 Task: Search one way flight ticket for 1 adult, 1 child, 1 infant in seat in premium economy from Ketchikan: Ketchikan International Airport to Sheridan: Sheridan County Airport on 8-6-2023. Choice of flights is JetBlue. Number of bags: 6 checked bags. Price is upto 86000. Outbound departure time preference is 12:30.
Action: Mouse moved to (344, 140)
Screenshot: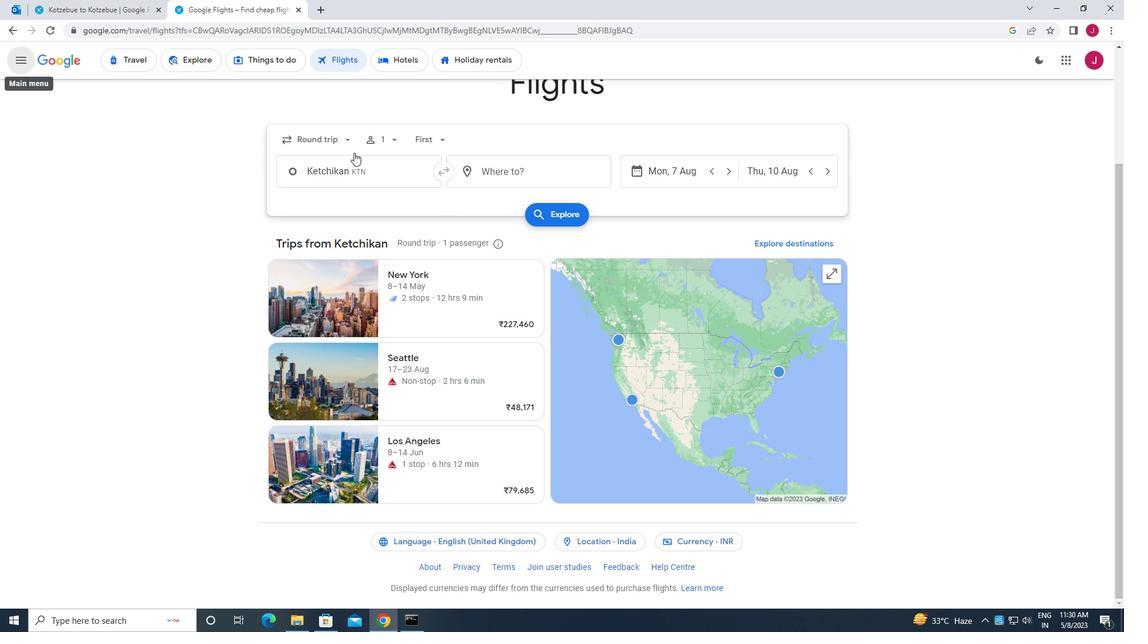 
Action: Mouse pressed left at (344, 140)
Screenshot: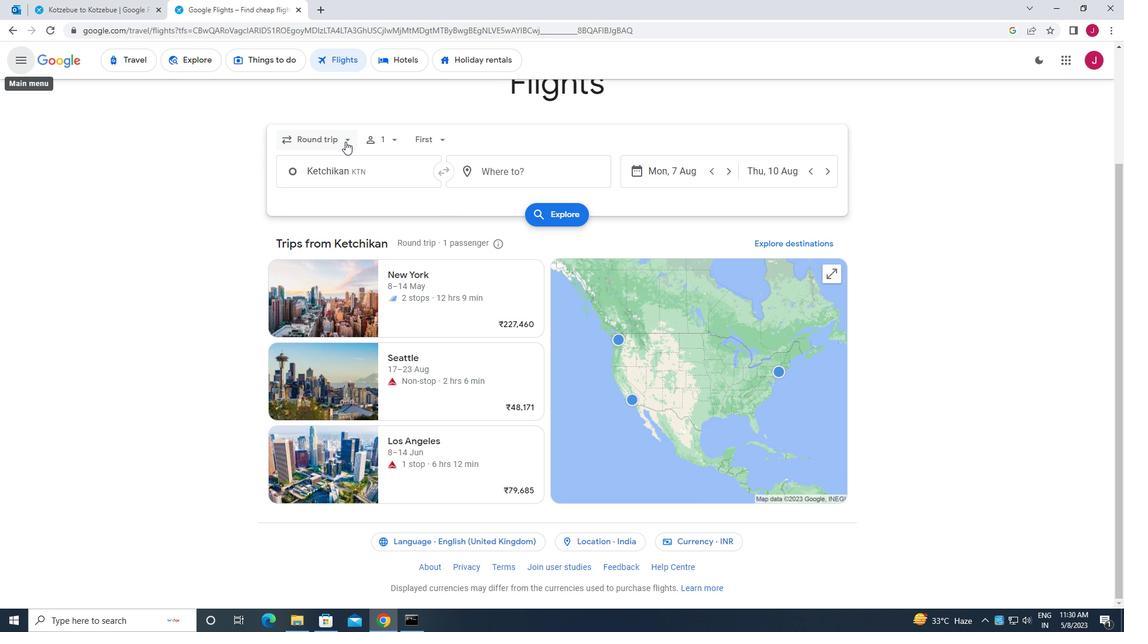 
Action: Mouse moved to (332, 192)
Screenshot: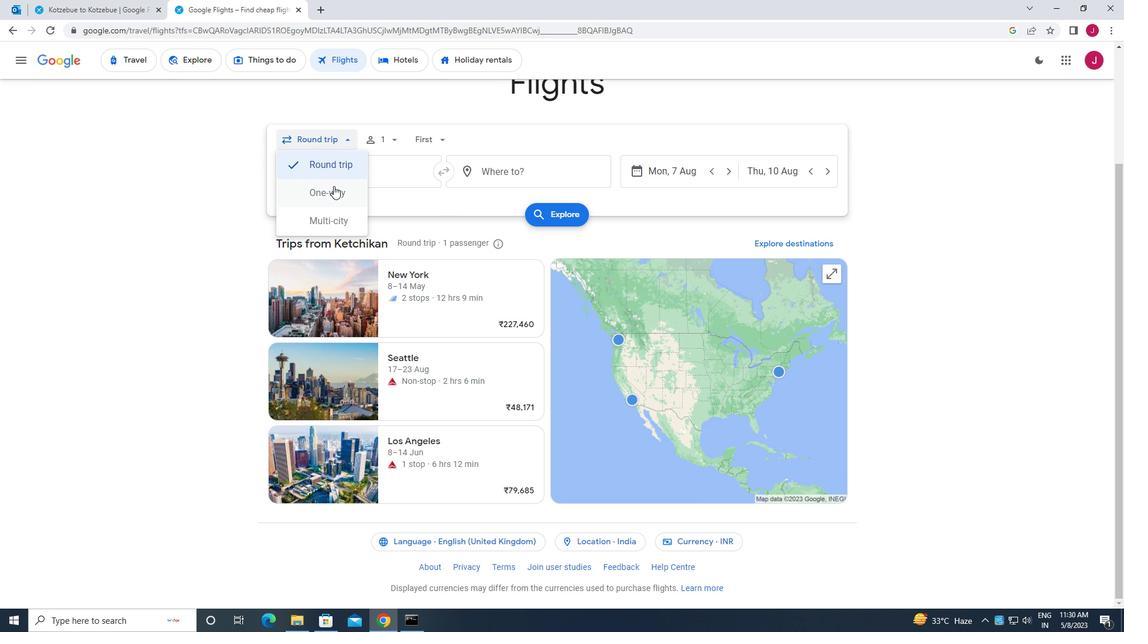 
Action: Mouse pressed left at (332, 192)
Screenshot: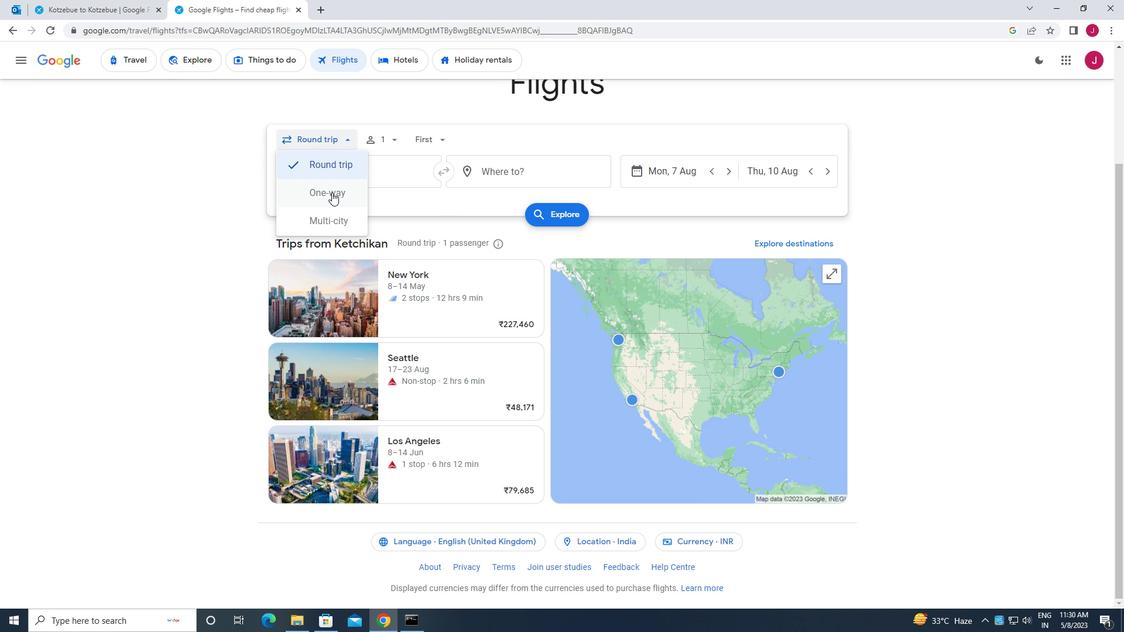 
Action: Mouse moved to (387, 140)
Screenshot: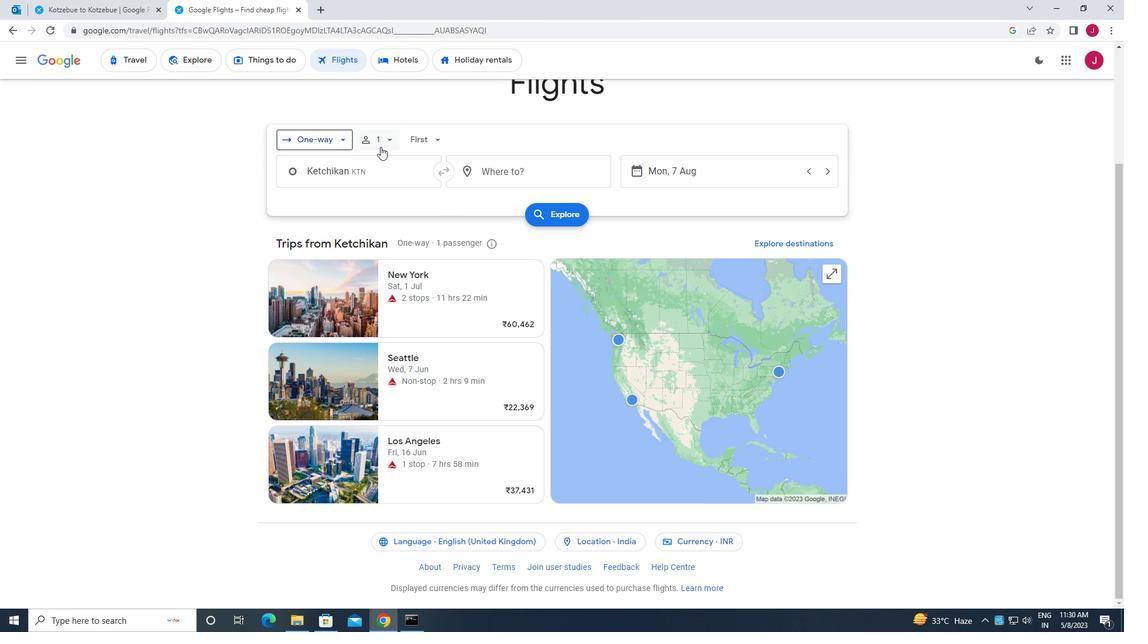 
Action: Mouse pressed left at (387, 140)
Screenshot: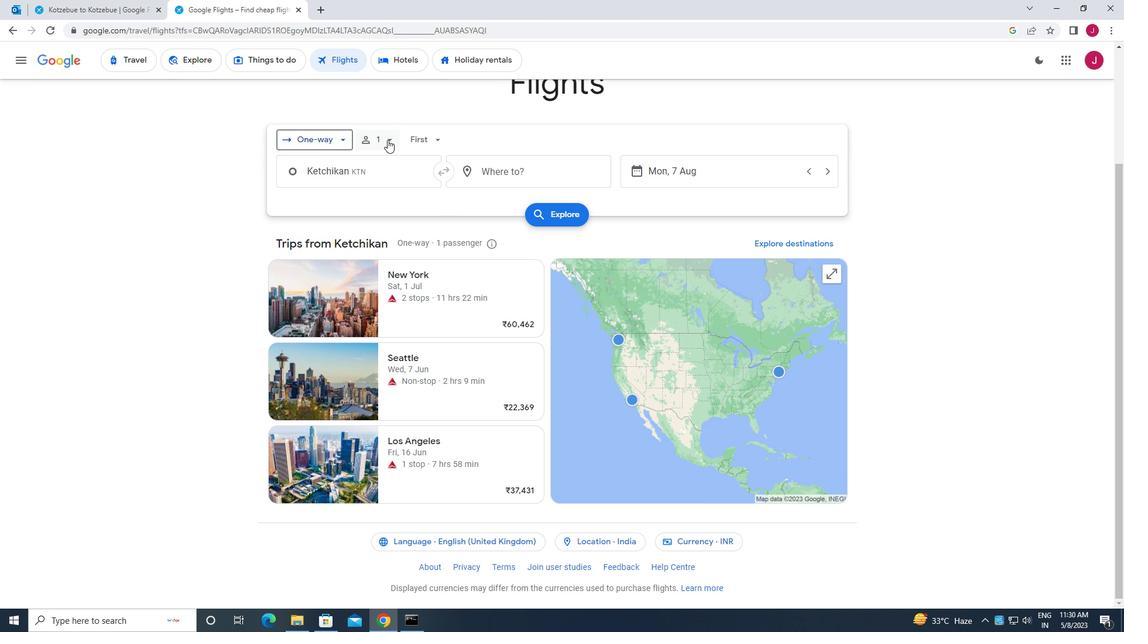 
Action: Mouse moved to (483, 199)
Screenshot: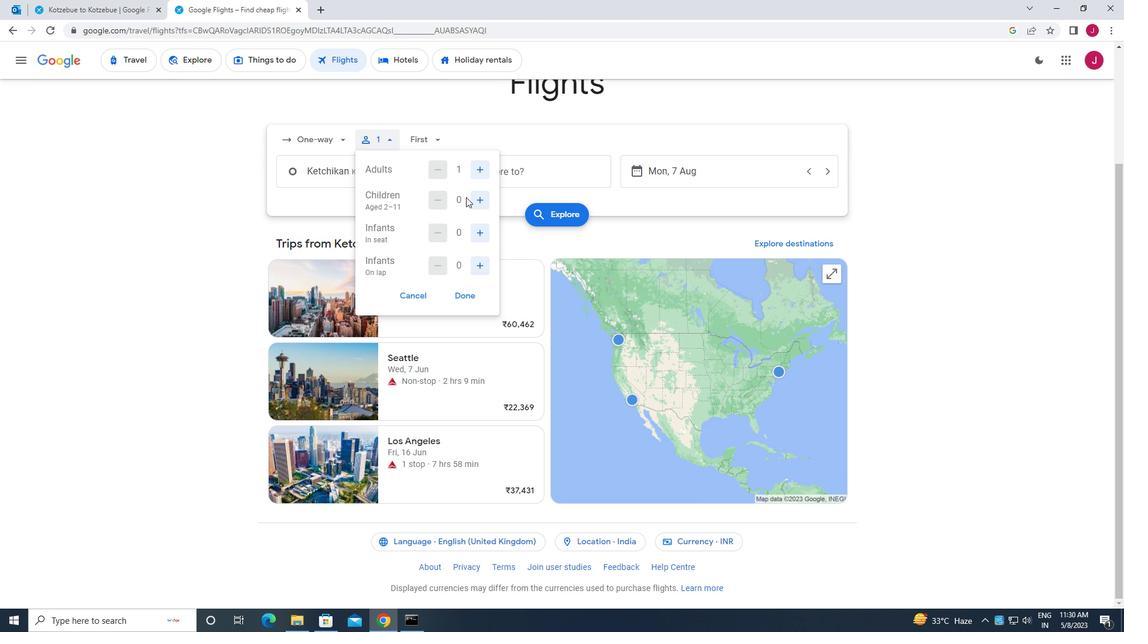 
Action: Mouse pressed left at (483, 199)
Screenshot: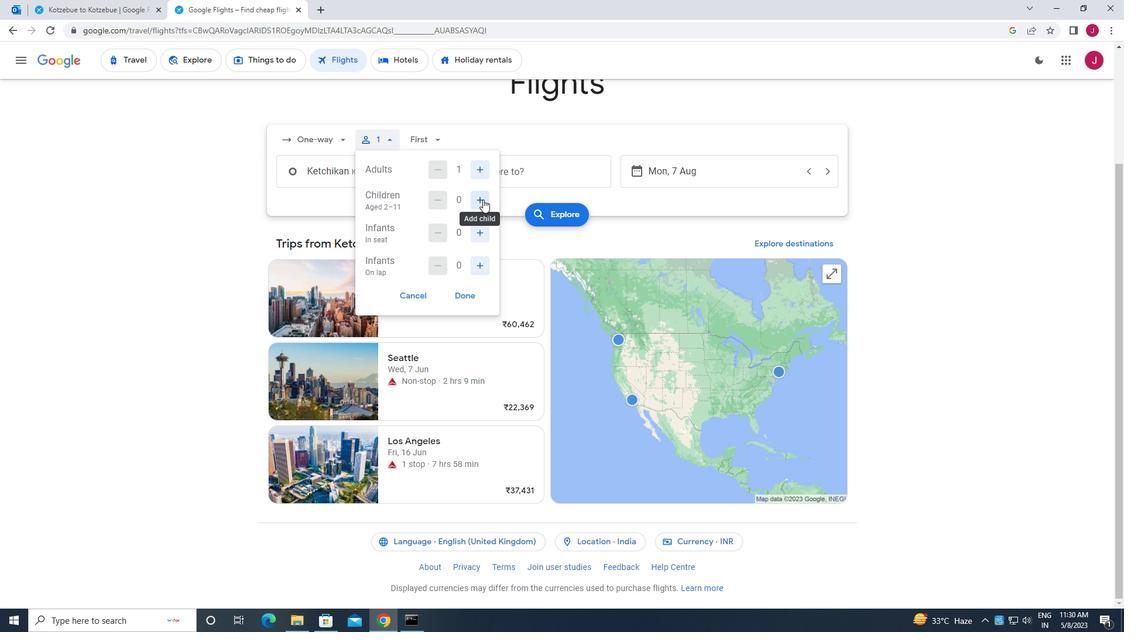 
Action: Mouse moved to (482, 234)
Screenshot: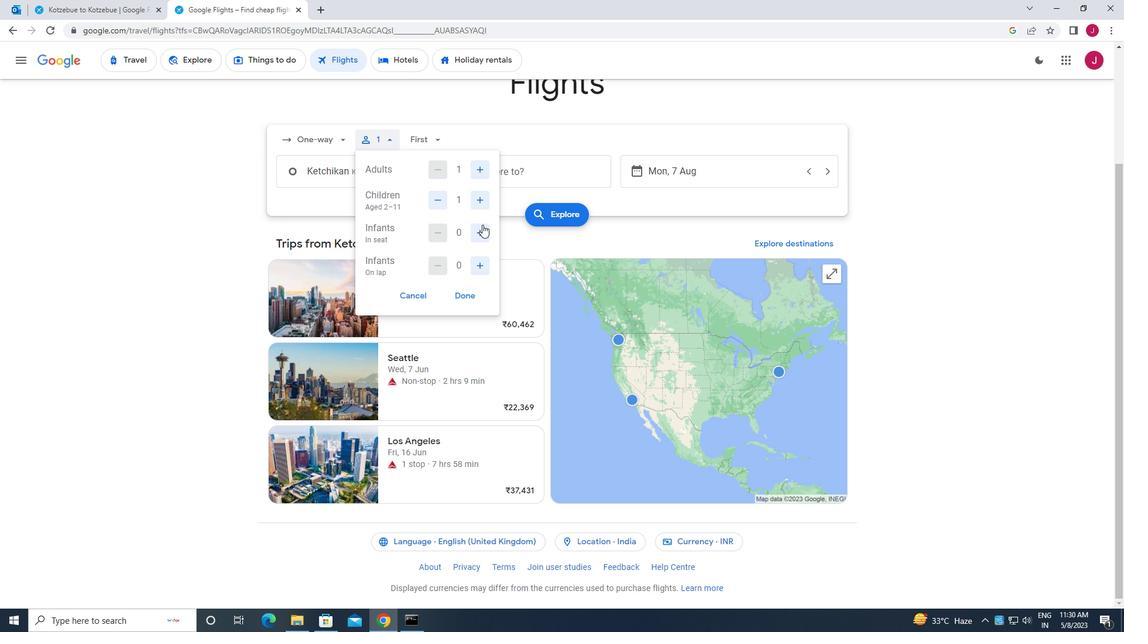 
Action: Mouse pressed left at (482, 234)
Screenshot: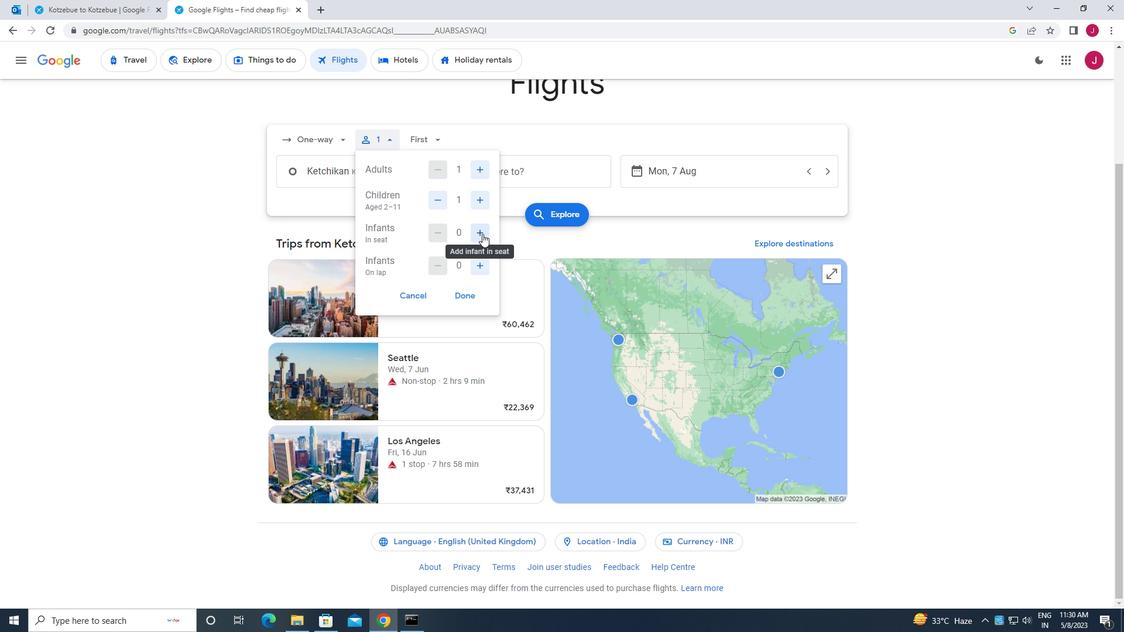 
Action: Mouse moved to (458, 298)
Screenshot: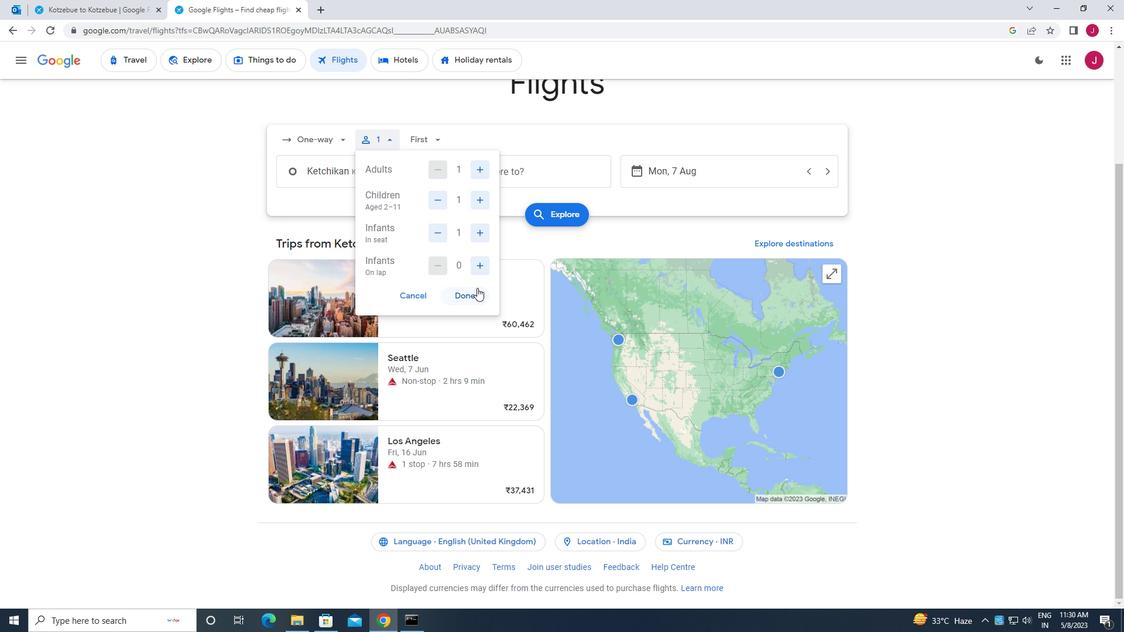 
Action: Mouse pressed left at (458, 298)
Screenshot: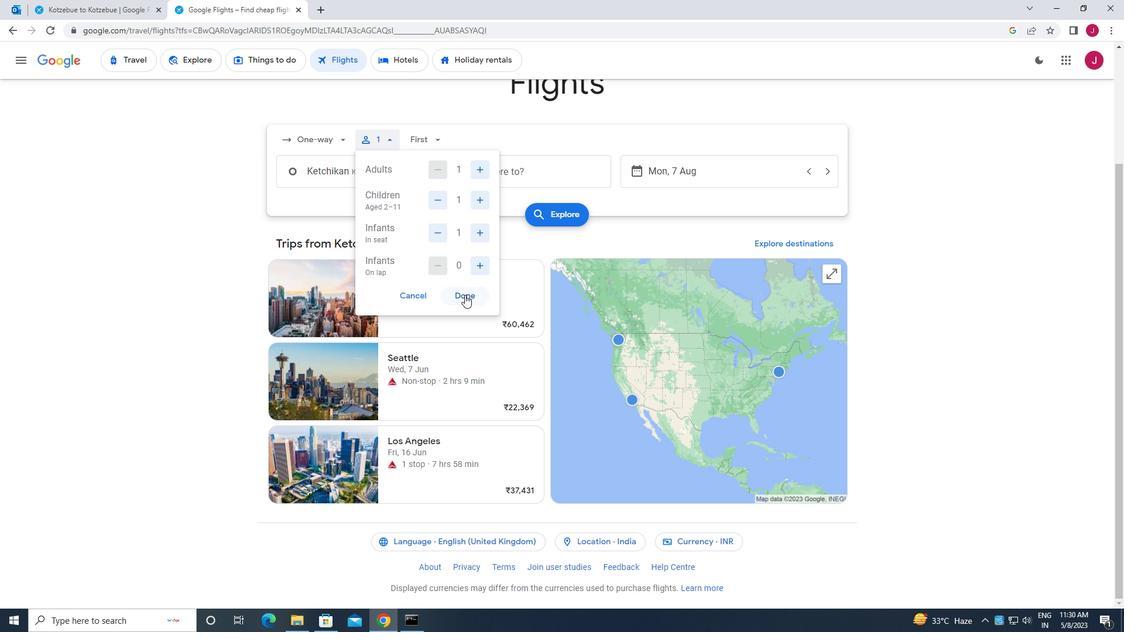 
Action: Mouse moved to (425, 139)
Screenshot: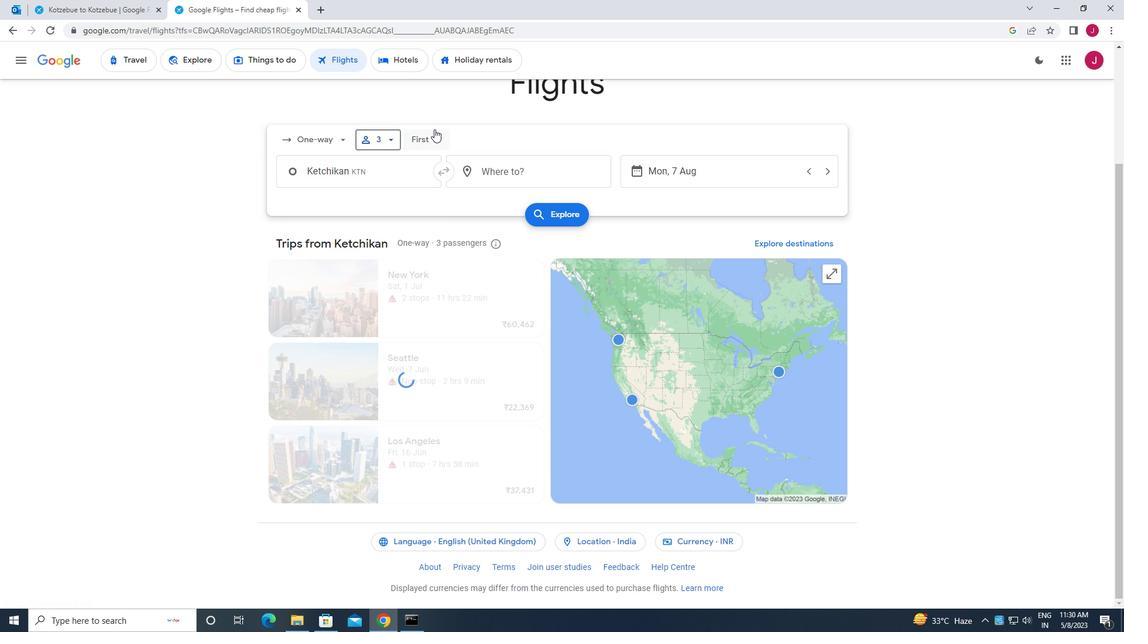 
Action: Mouse pressed left at (425, 139)
Screenshot: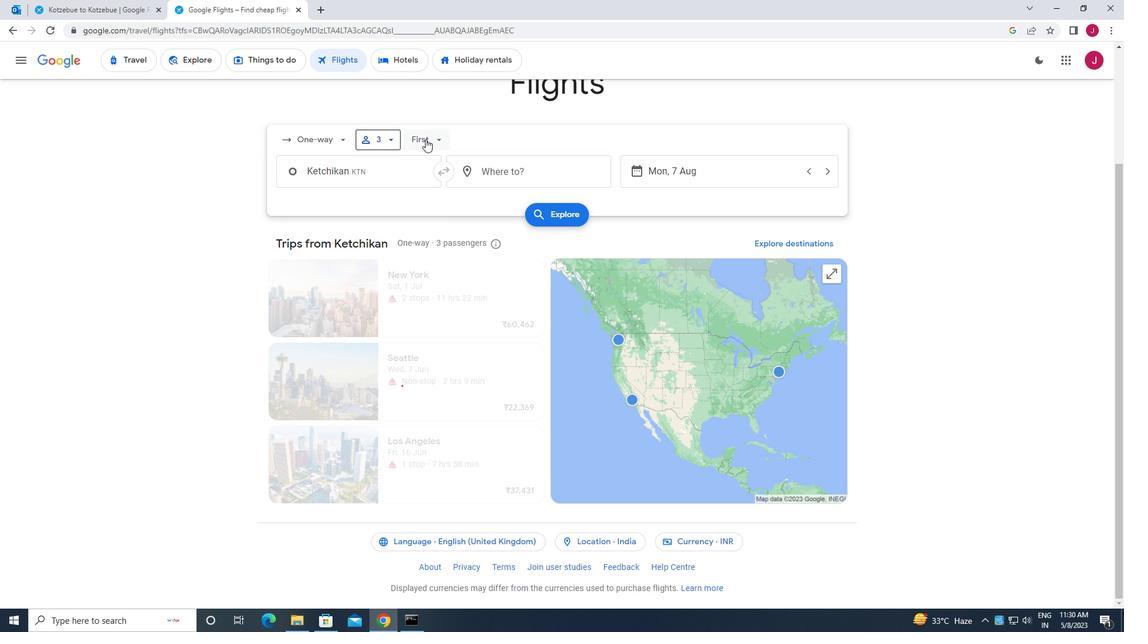 
Action: Mouse moved to (457, 192)
Screenshot: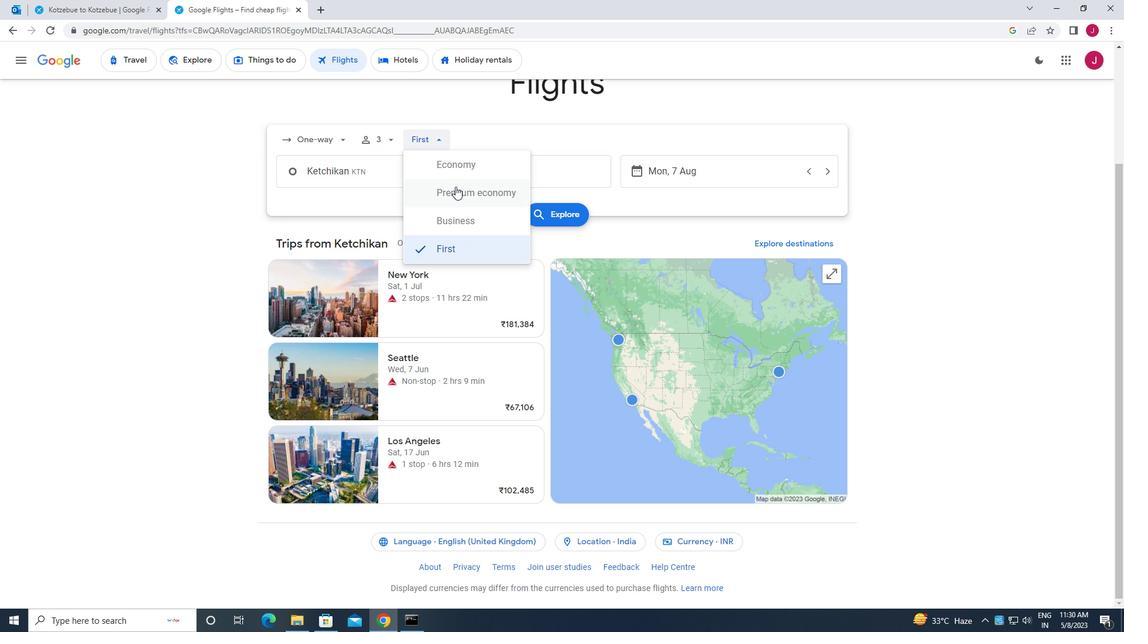 
Action: Mouse pressed left at (457, 192)
Screenshot: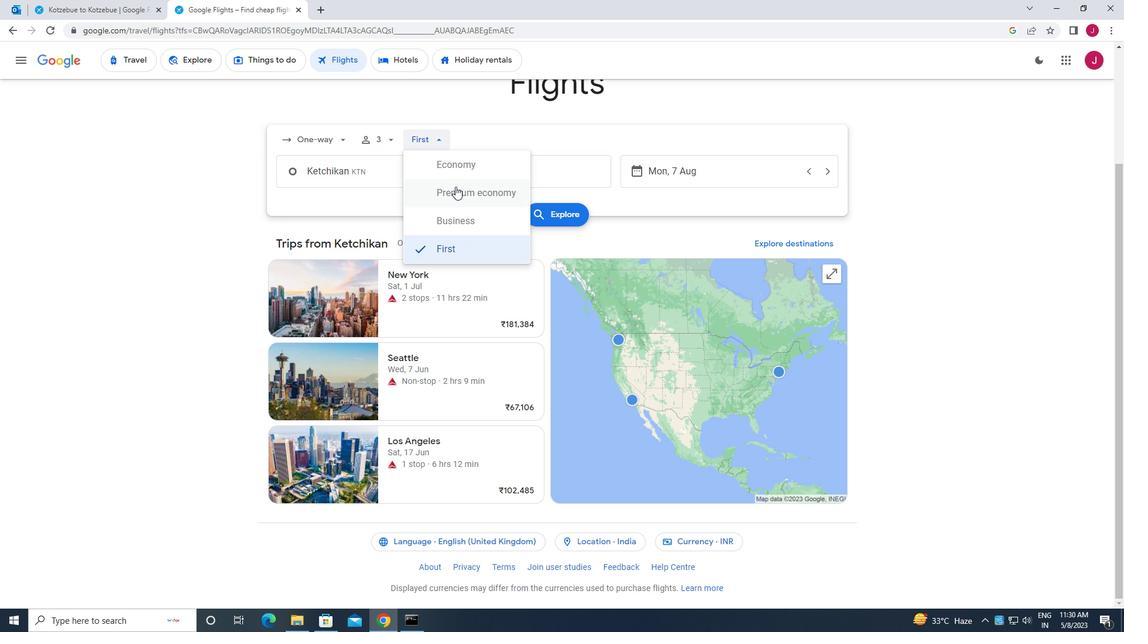 
Action: Mouse moved to (379, 181)
Screenshot: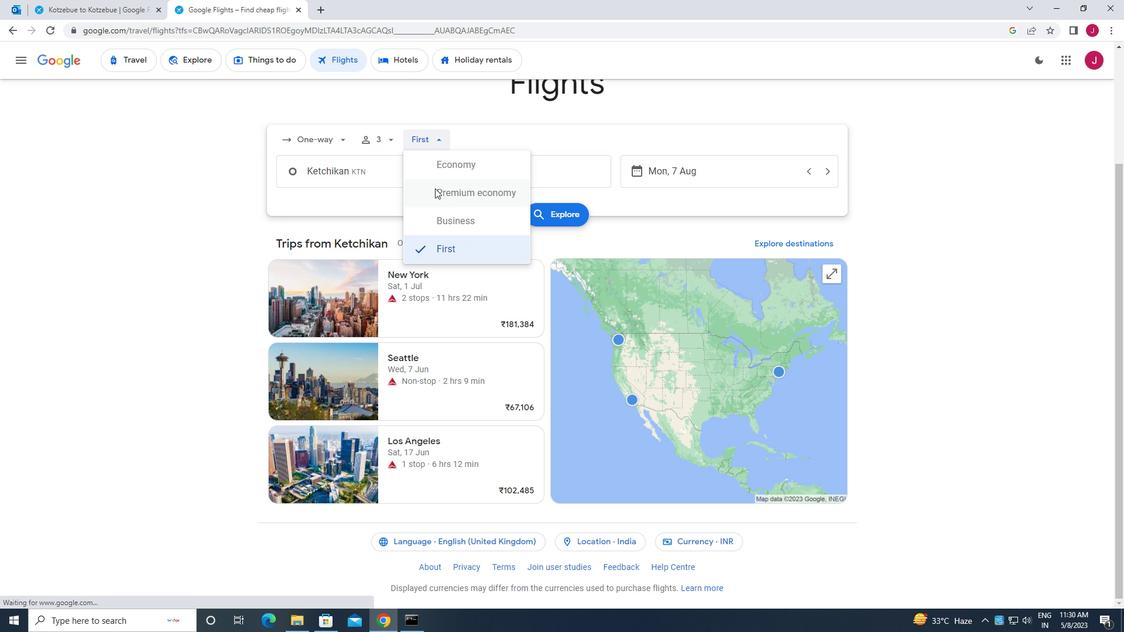 
Action: Mouse pressed left at (379, 181)
Screenshot: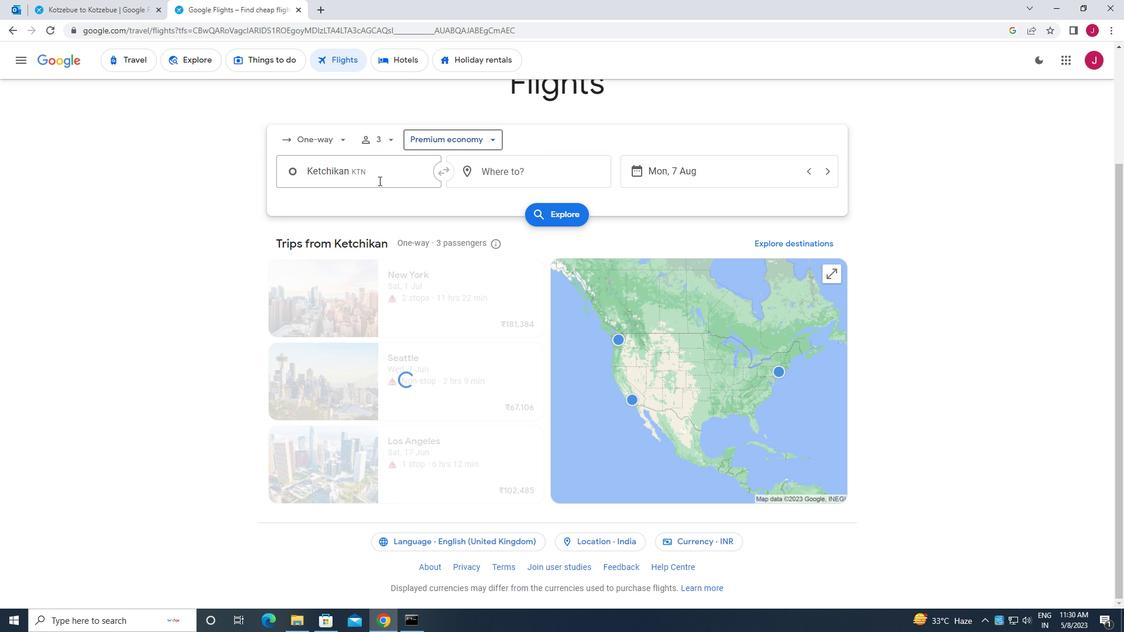 
Action: Key pressed ketchik
Screenshot: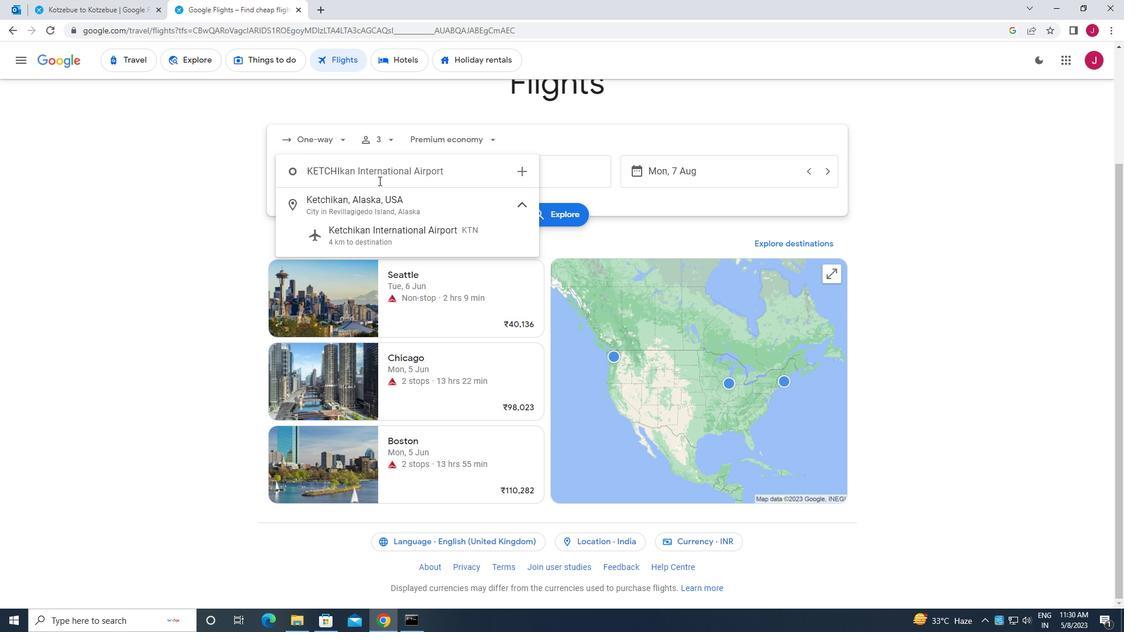 
Action: Mouse moved to (422, 230)
Screenshot: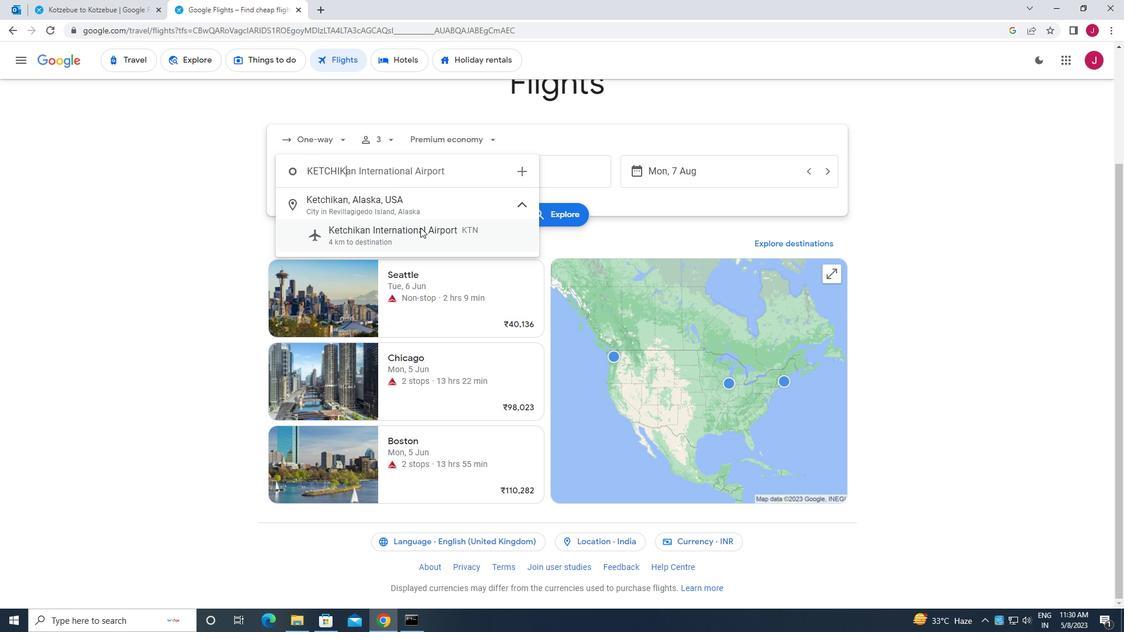
Action: Mouse pressed left at (422, 230)
Screenshot: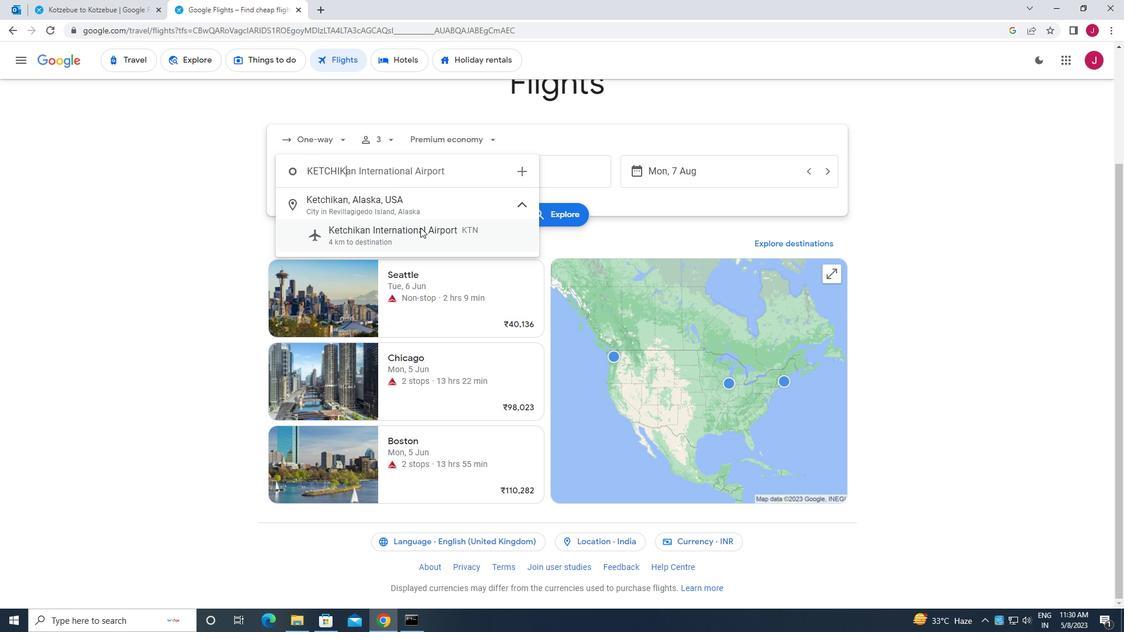 
Action: Mouse moved to (529, 175)
Screenshot: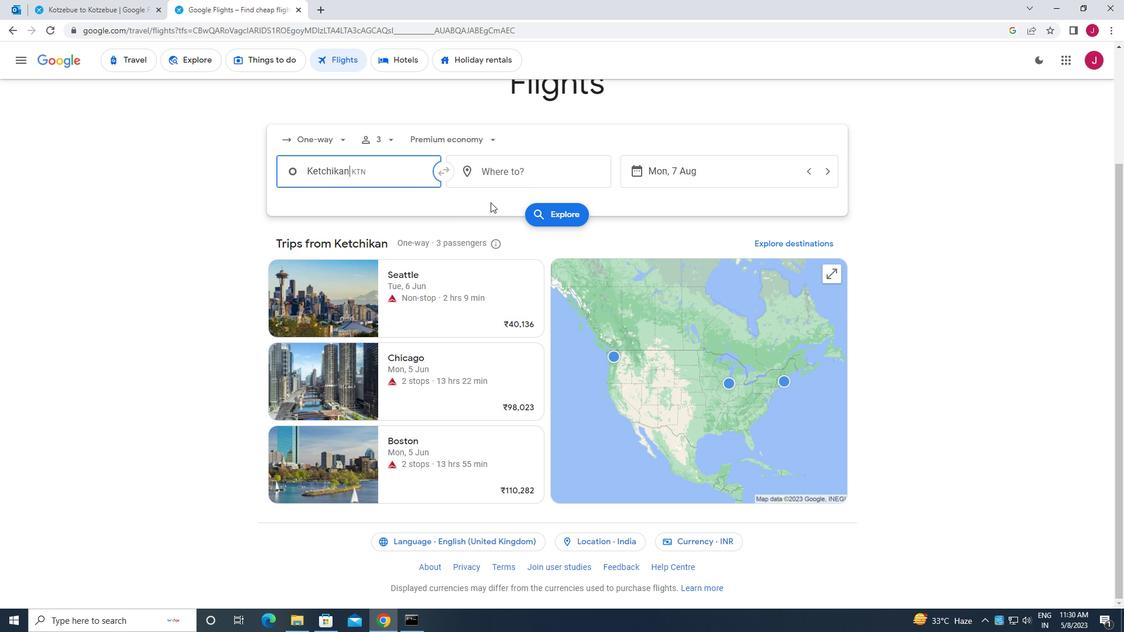 
Action: Mouse pressed left at (529, 175)
Screenshot: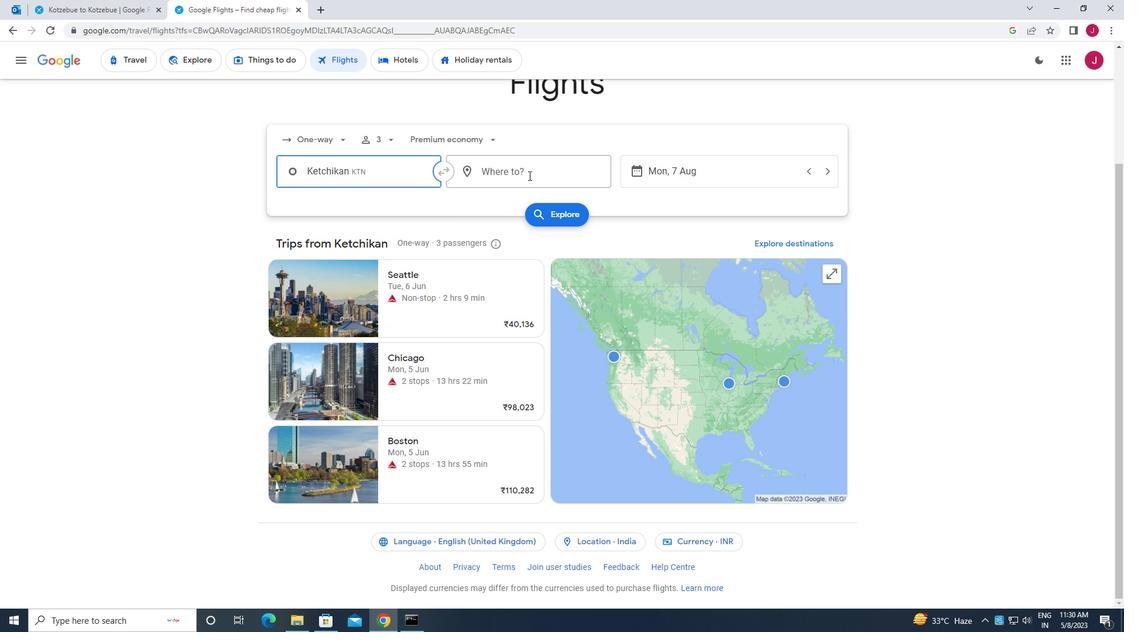 
Action: Key pressed sherid
Screenshot: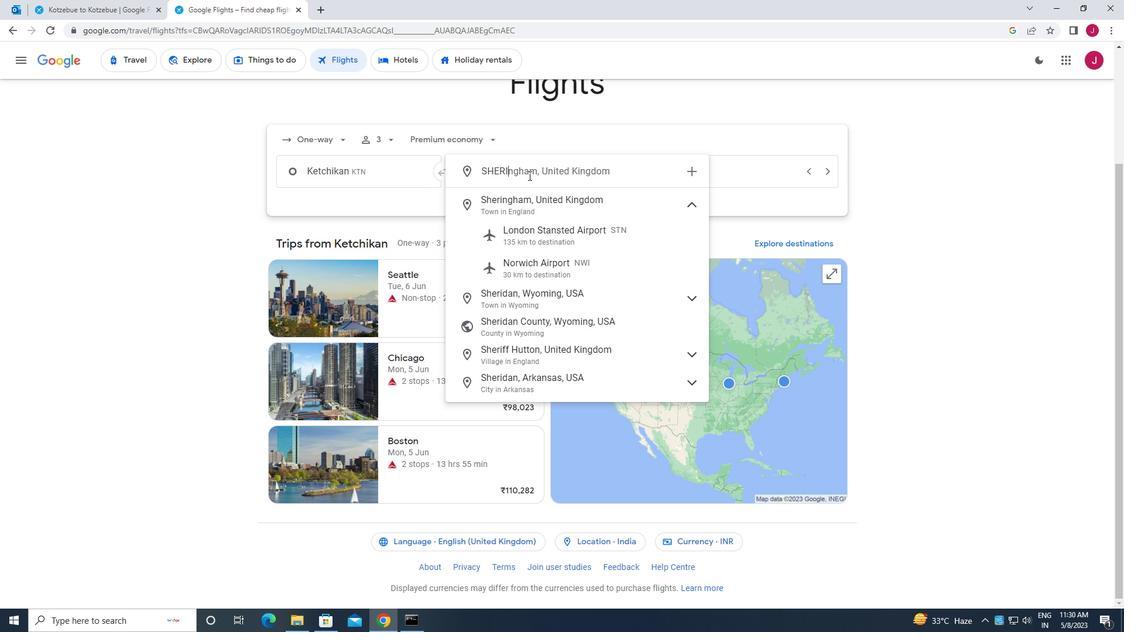 
Action: Mouse moved to (564, 231)
Screenshot: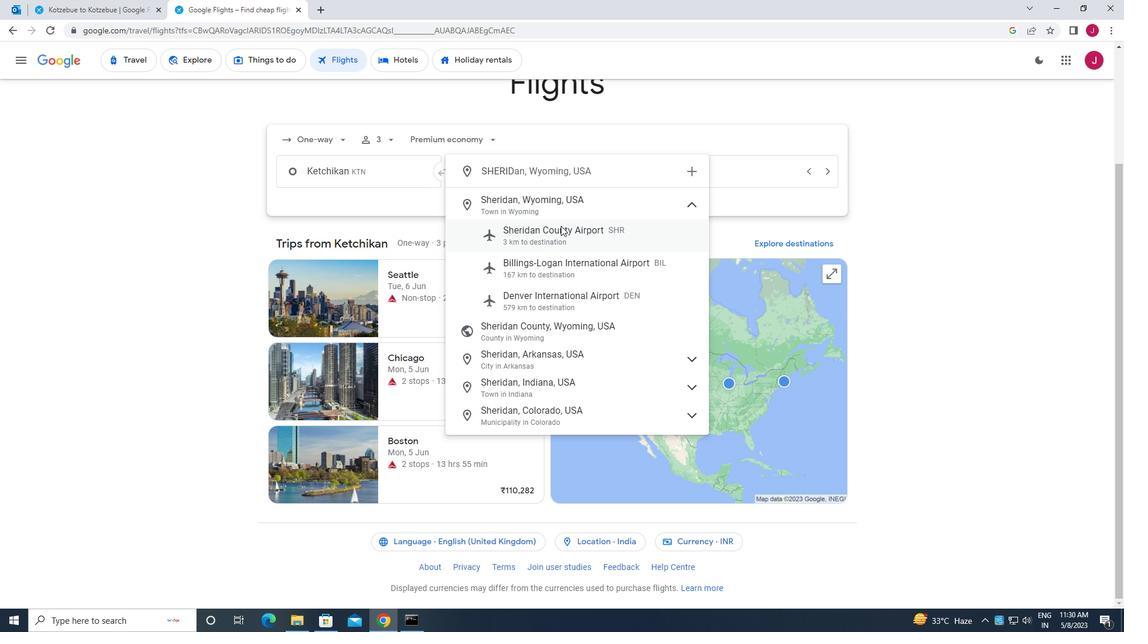 
Action: Mouse pressed left at (564, 231)
Screenshot: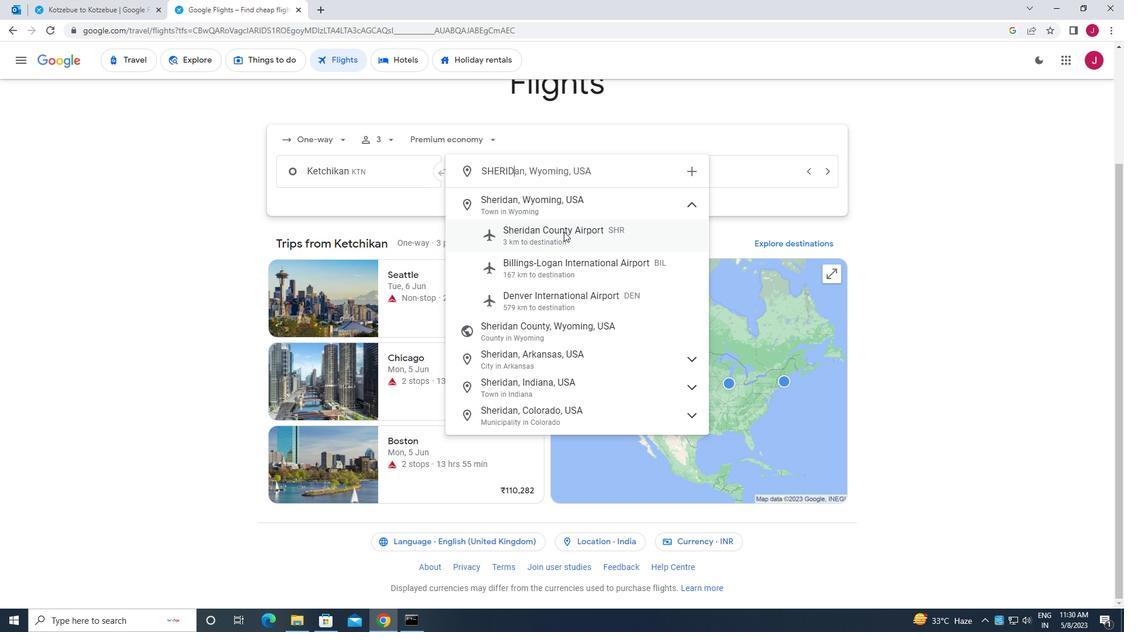 
Action: Mouse moved to (687, 175)
Screenshot: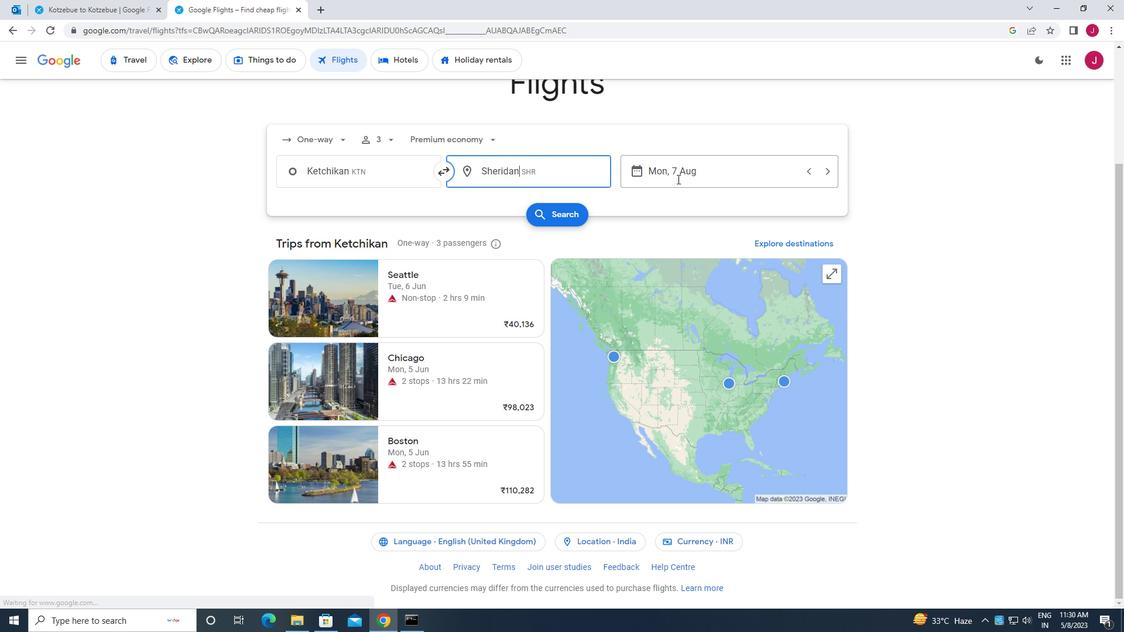 
Action: Mouse pressed left at (687, 175)
Screenshot: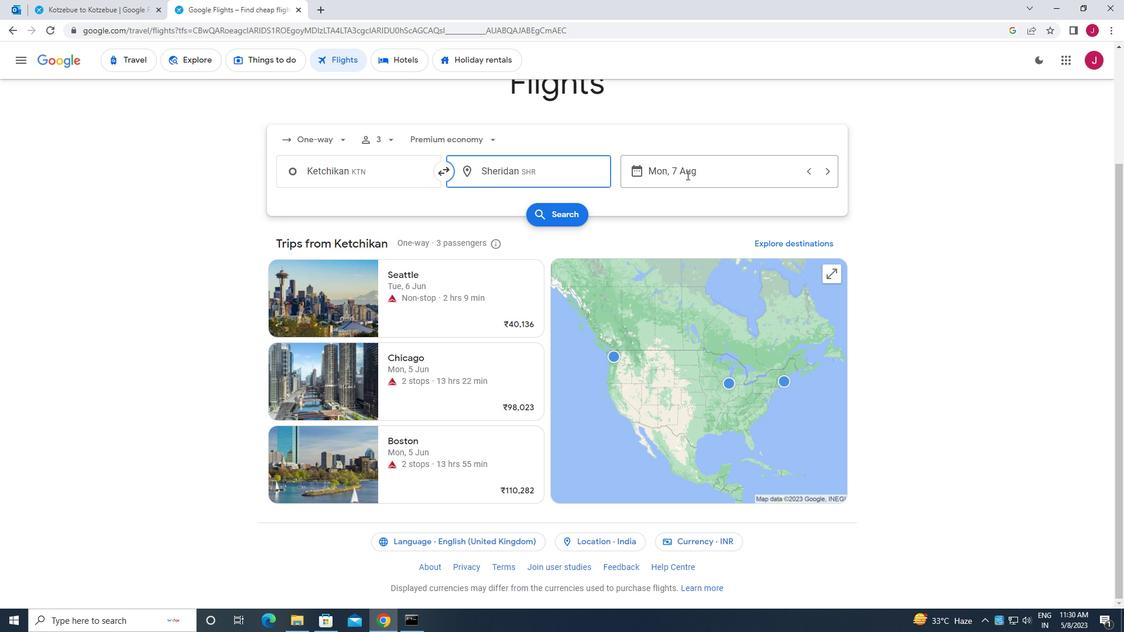 
Action: Mouse moved to (427, 298)
Screenshot: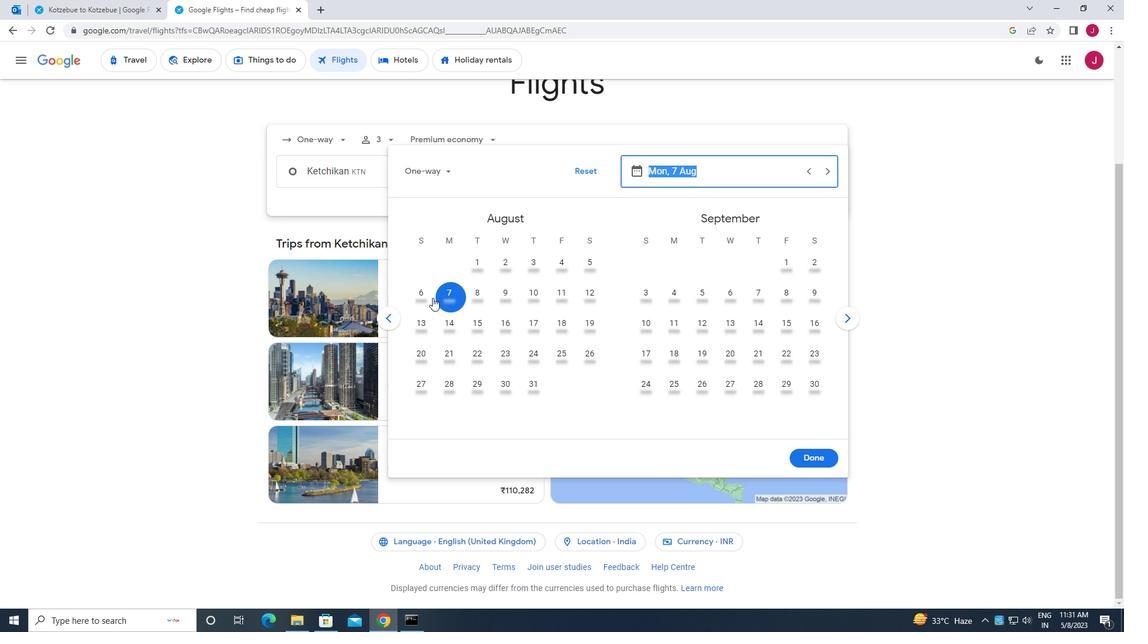 
Action: Mouse pressed left at (427, 298)
Screenshot: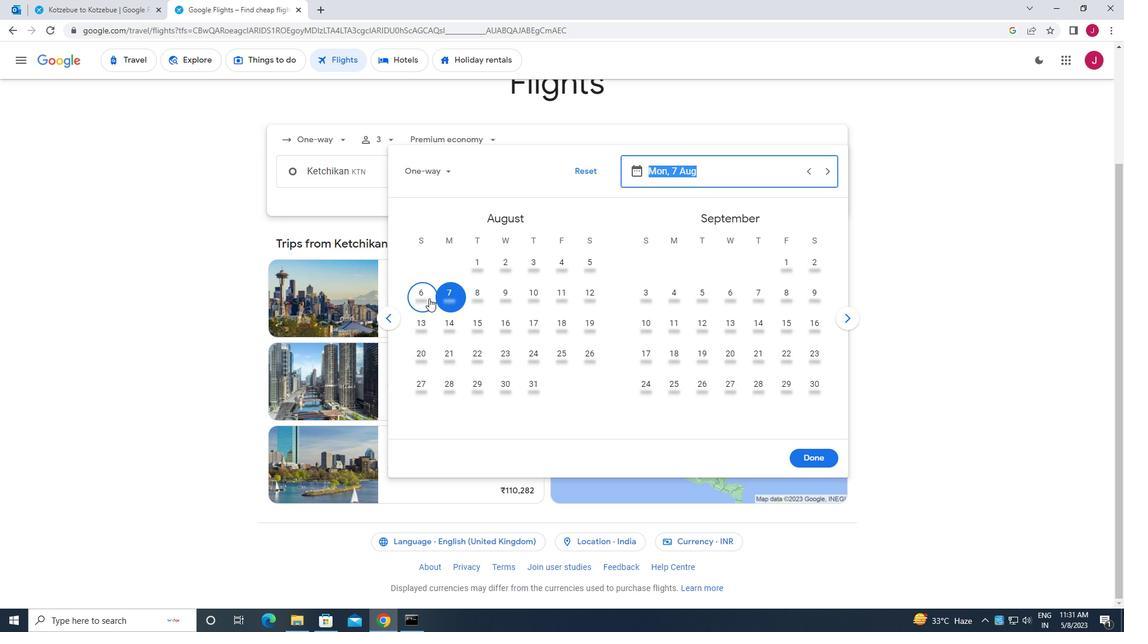 
Action: Mouse moved to (814, 460)
Screenshot: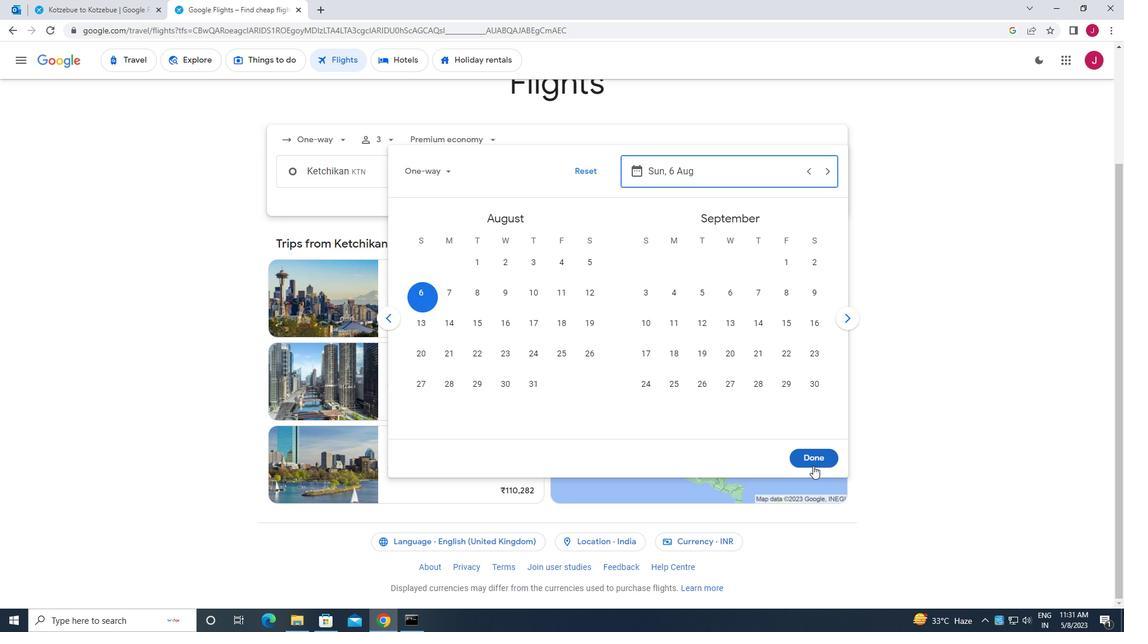 
Action: Mouse pressed left at (814, 460)
Screenshot: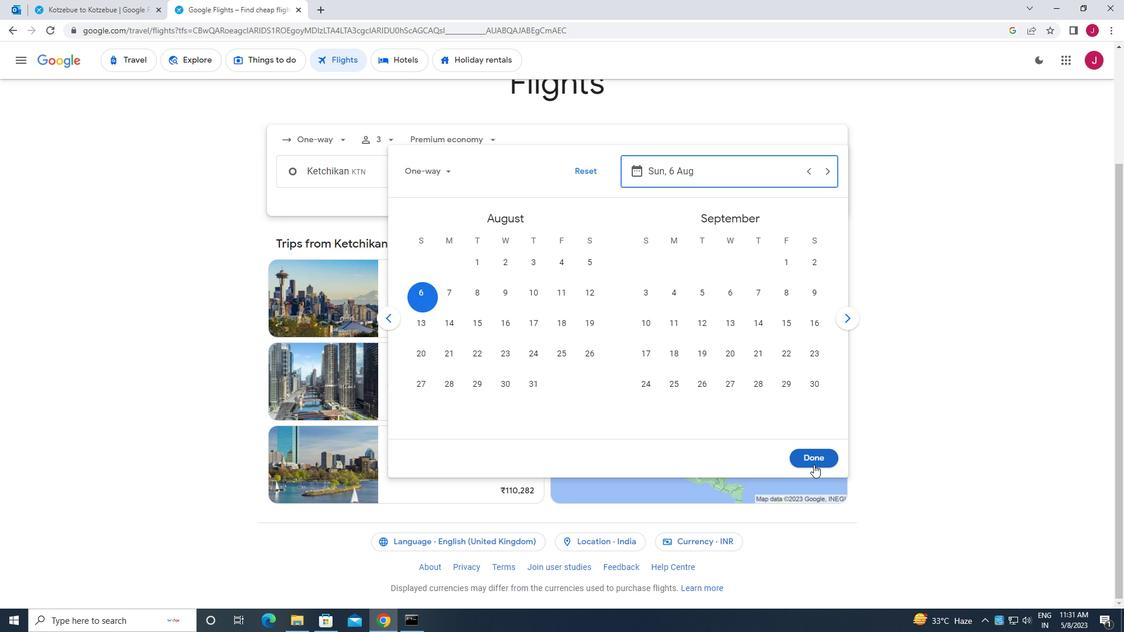 
Action: Mouse moved to (568, 219)
Screenshot: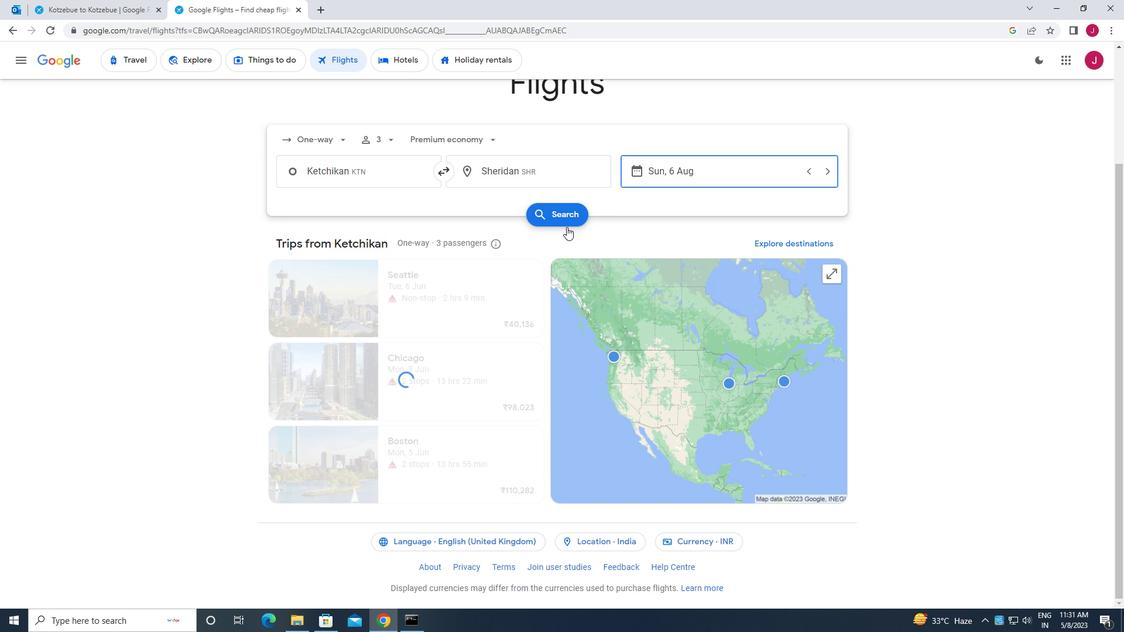 
Action: Mouse pressed left at (568, 219)
Screenshot: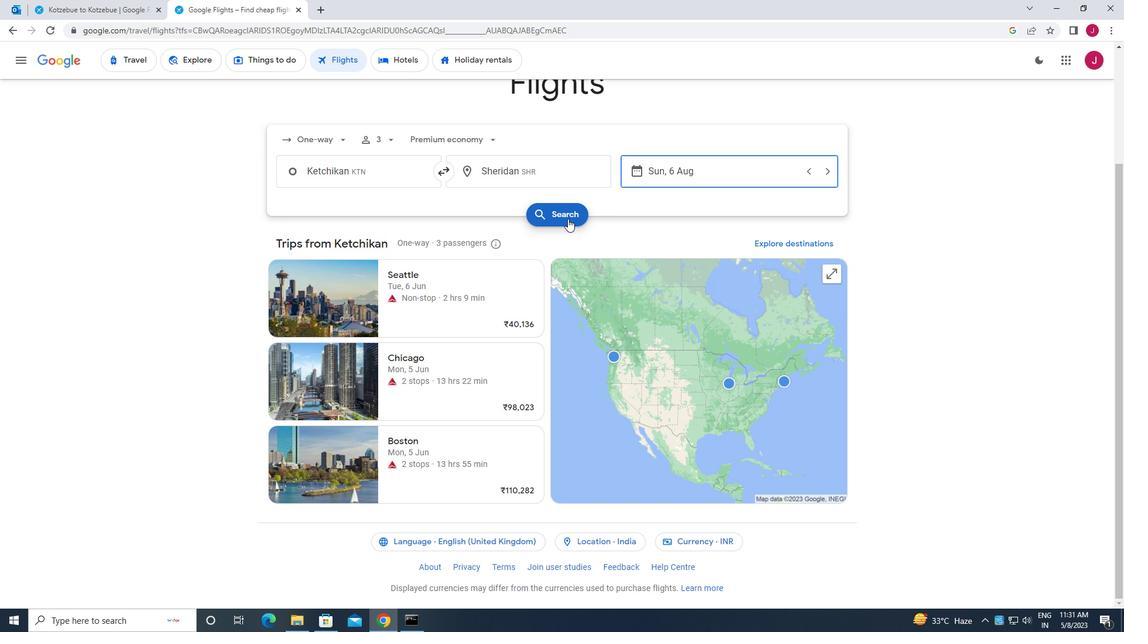 
Action: Mouse moved to (291, 166)
Screenshot: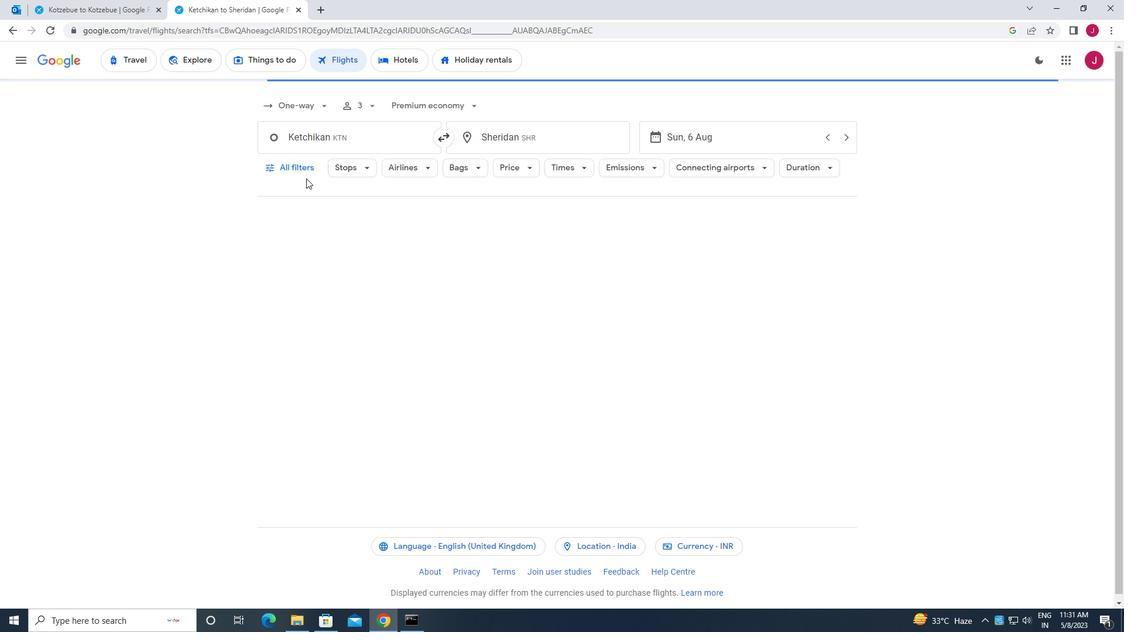 
Action: Mouse pressed left at (291, 166)
Screenshot: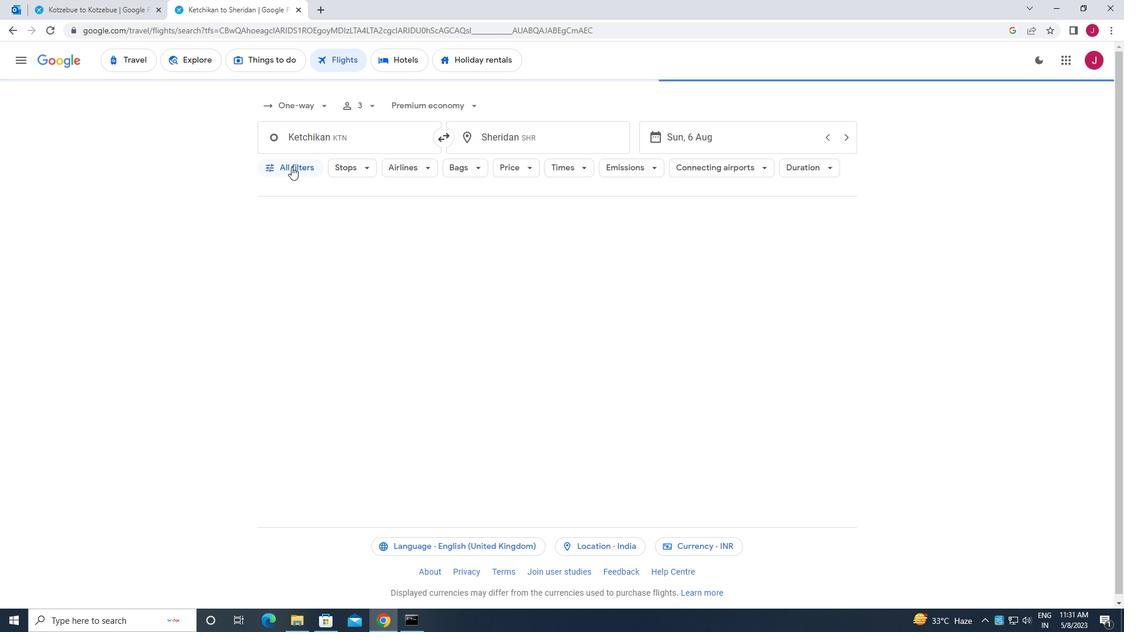 
Action: Mouse moved to (360, 240)
Screenshot: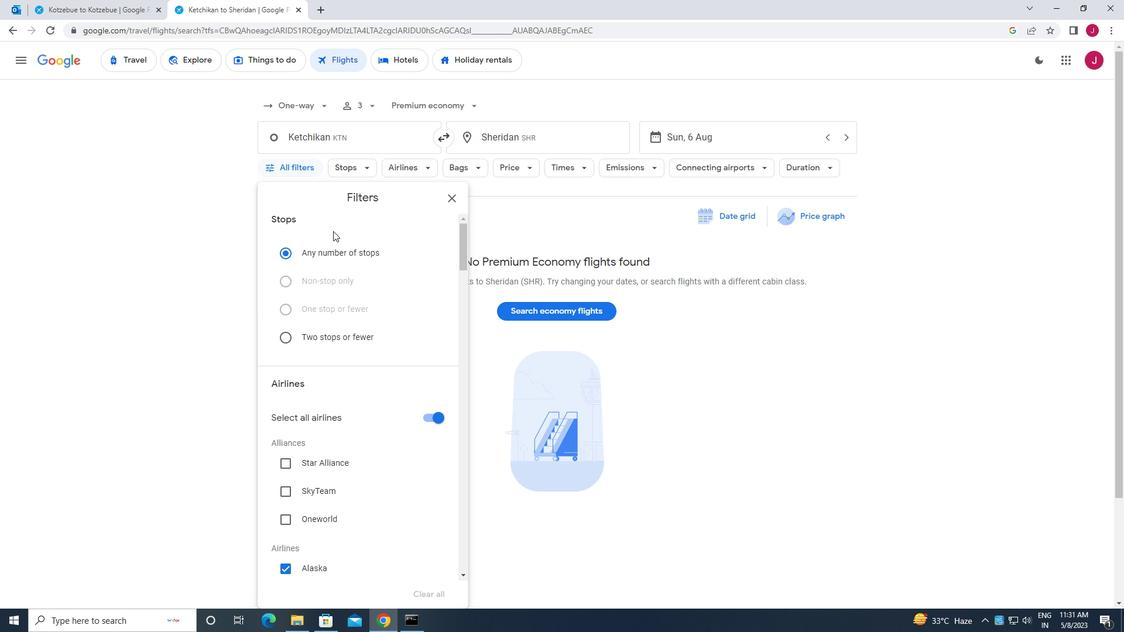 
Action: Mouse scrolled (360, 239) with delta (0, 0)
Screenshot: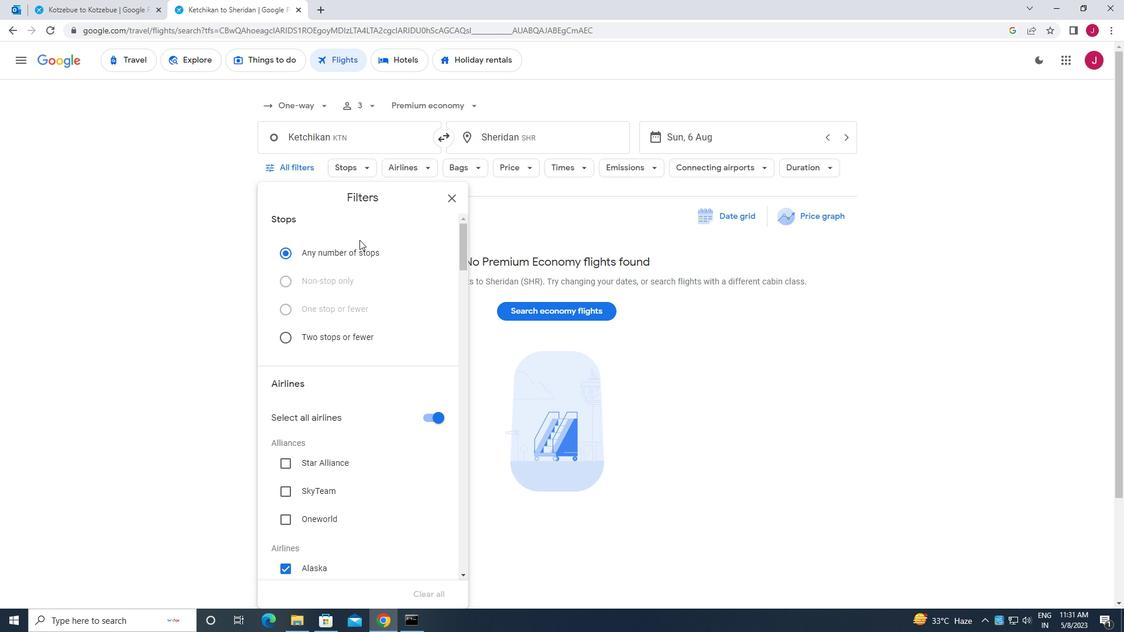 
Action: Mouse scrolled (360, 239) with delta (0, 0)
Screenshot: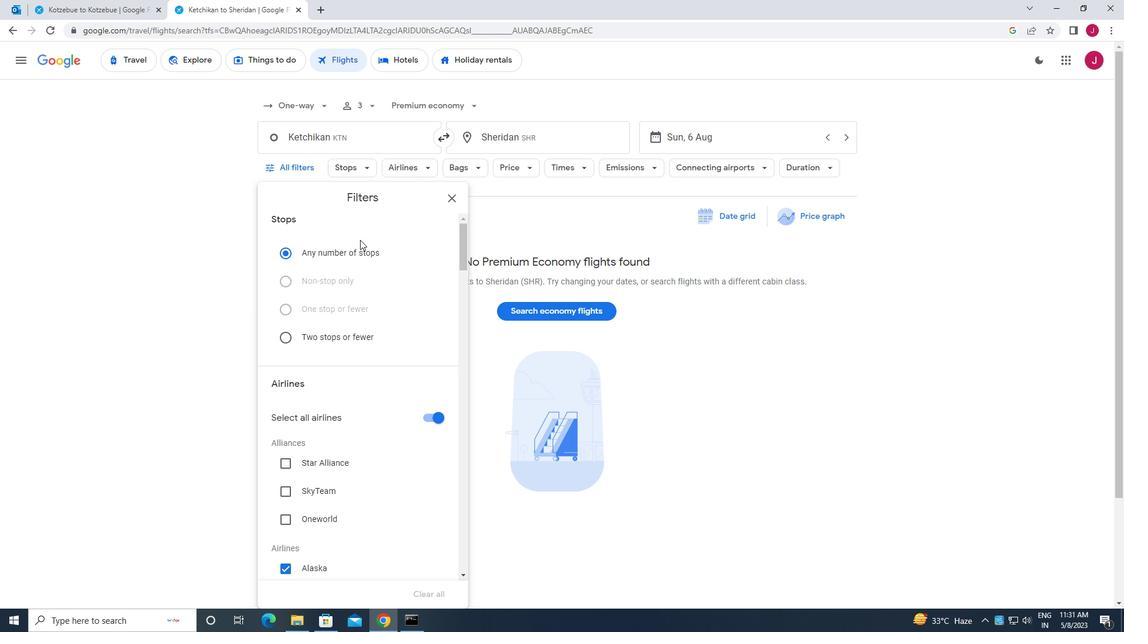 
Action: Mouse moved to (428, 298)
Screenshot: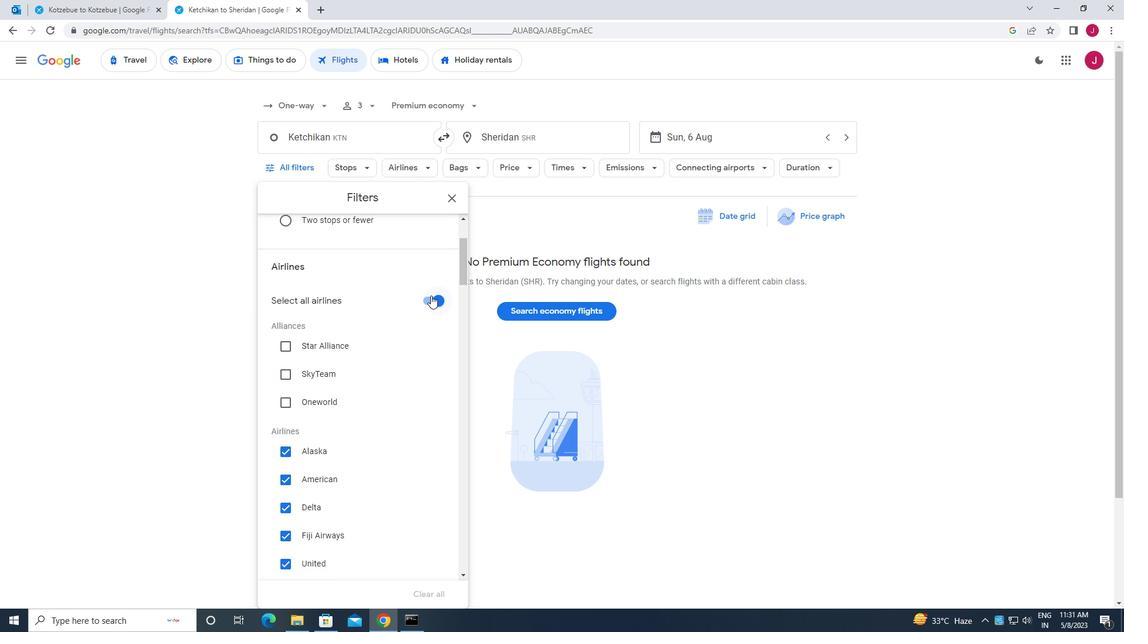 
Action: Mouse pressed left at (428, 298)
Screenshot: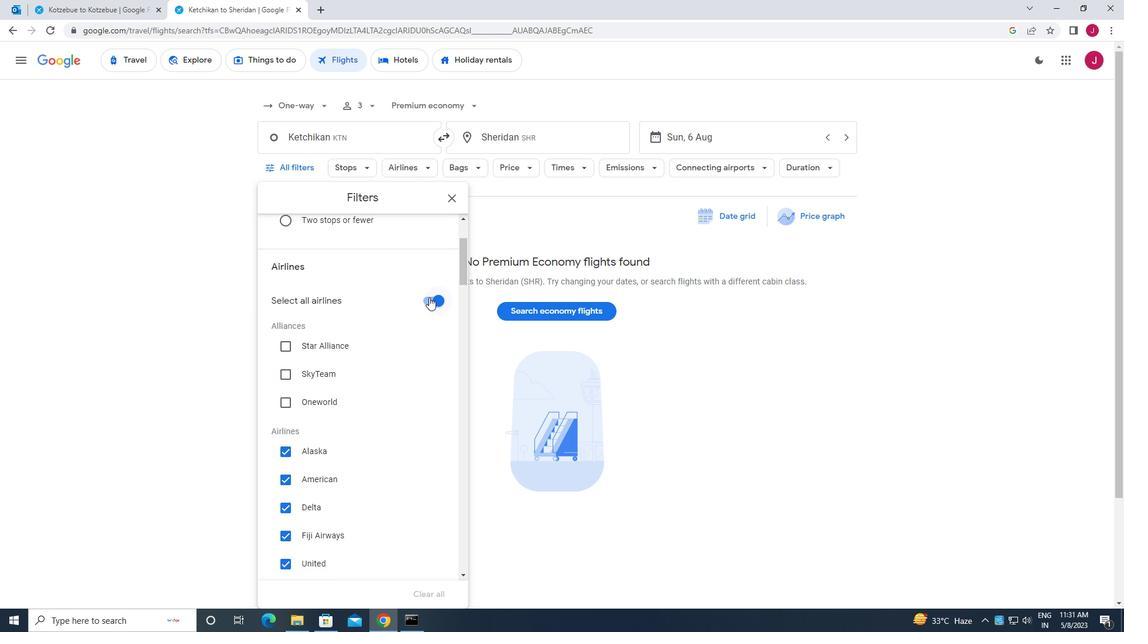 
Action: Mouse moved to (381, 288)
Screenshot: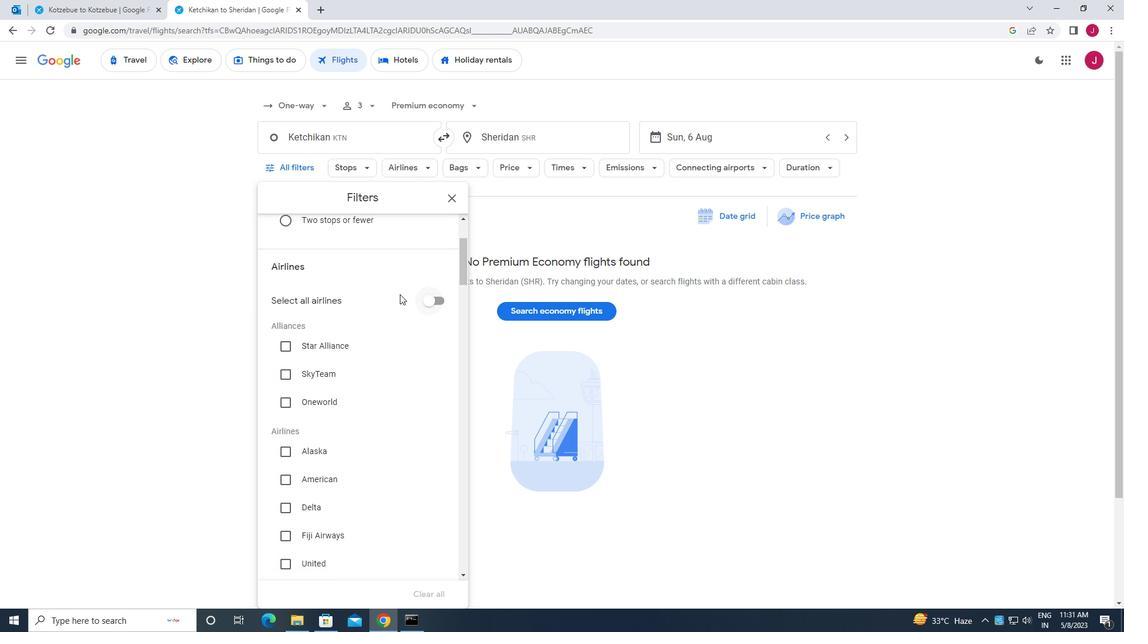 
Action: Mouse scrolled (381, 288) with delta (0, 0)
Screenshot: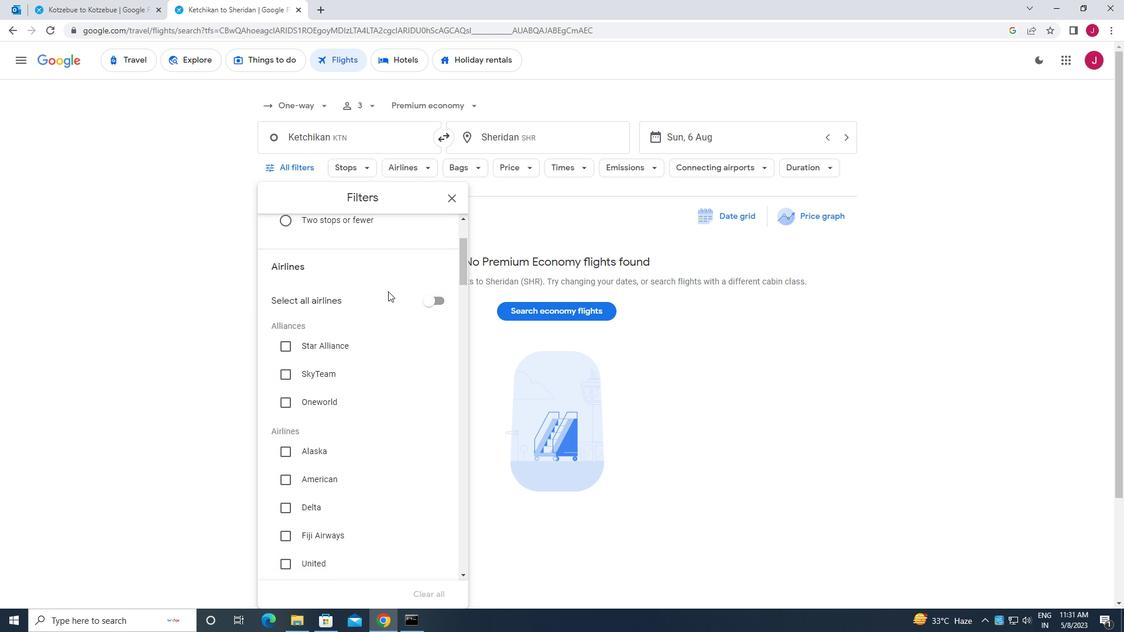 
Action: Mouse moved to (381, 288)
Screenshot: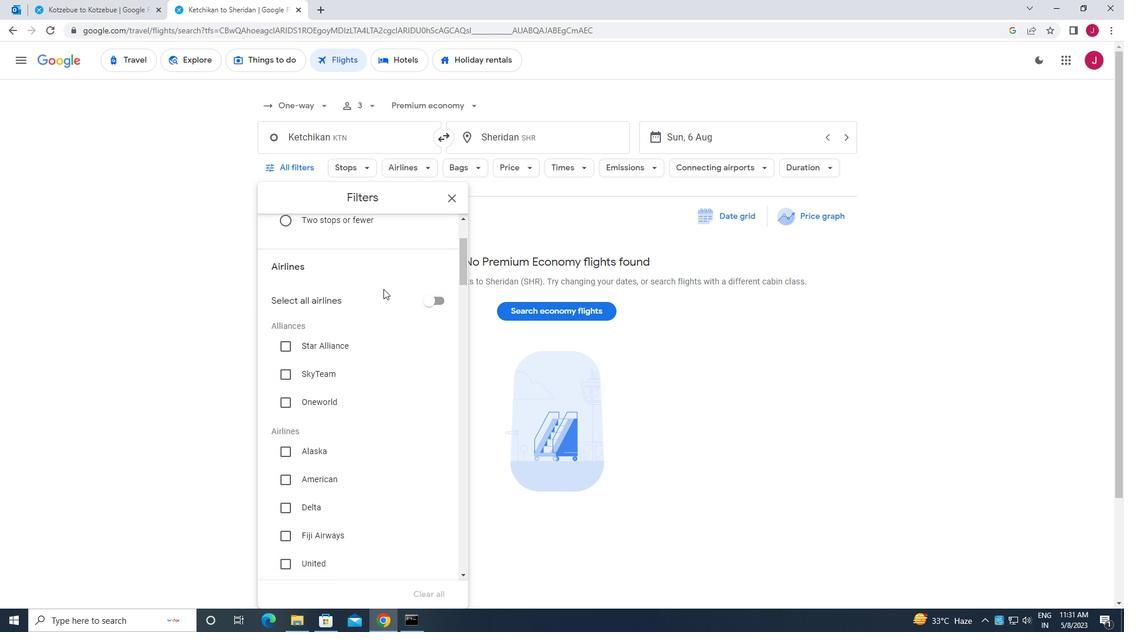 
Action: Mouse scrolled (381, 288) with delta (0, 0)
Screenshot: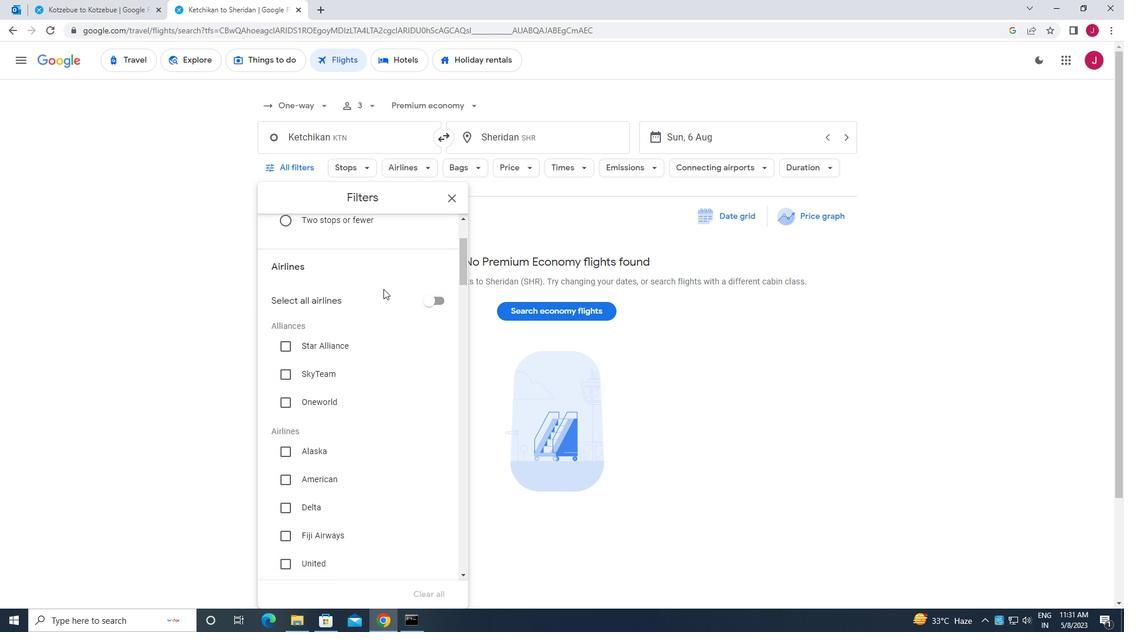 
Action: Mouse scrolled (381, 288) with delta (0, 0)
Screenshot: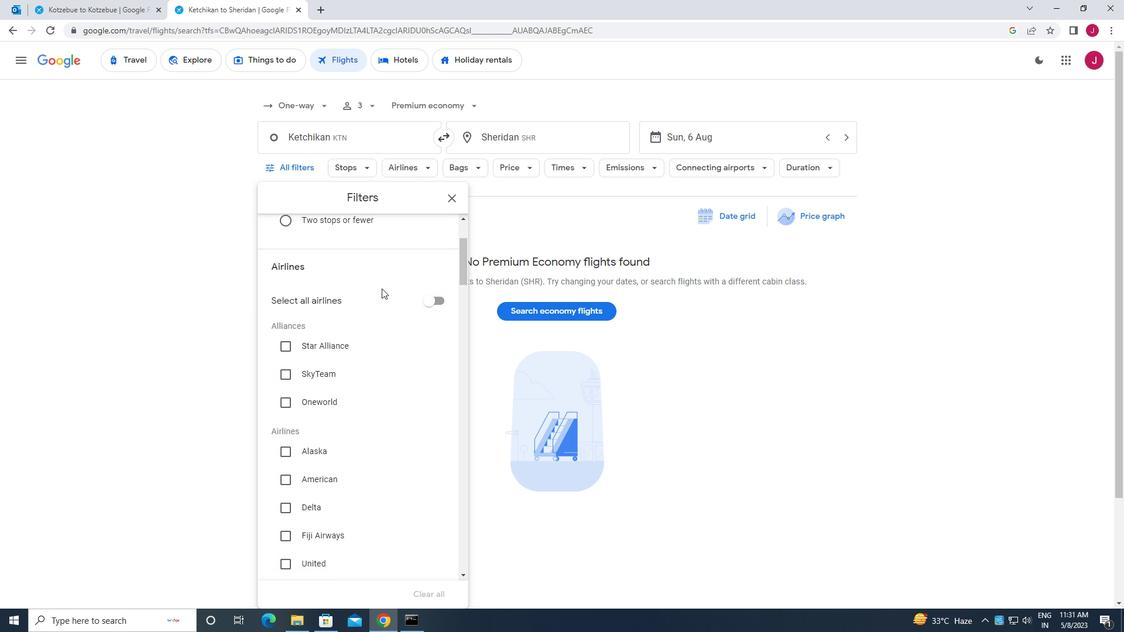 
Action: Mouse moved to (376, 294)
Screenshot: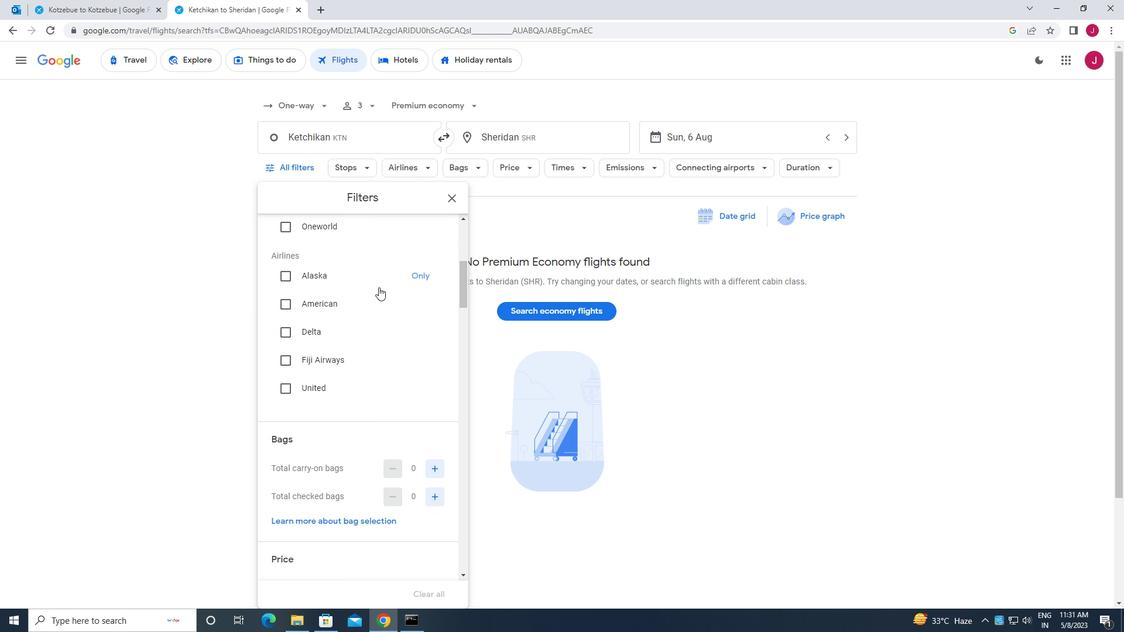 
Action: Mouse scrolled (376, 294) with delta (0, 0)
Screenshot: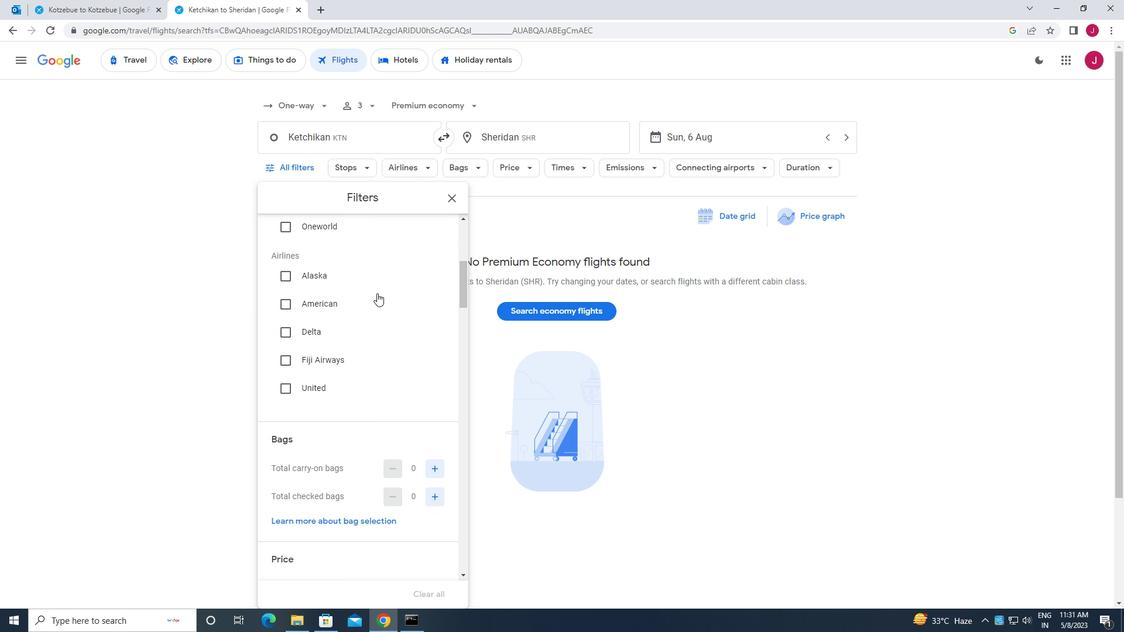 
Action: Mouse scrolled (376, 294) with delta (0, 0)
Screenshot: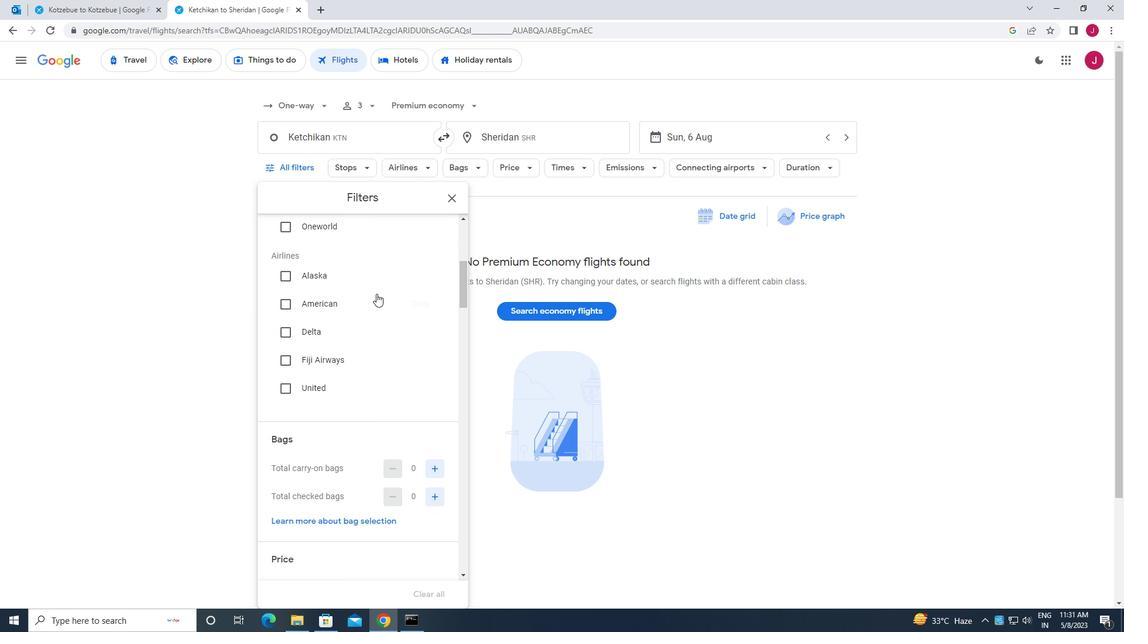 
Action: Mouse scrolled (376, 293) with delta (0, 0)
Screenshot: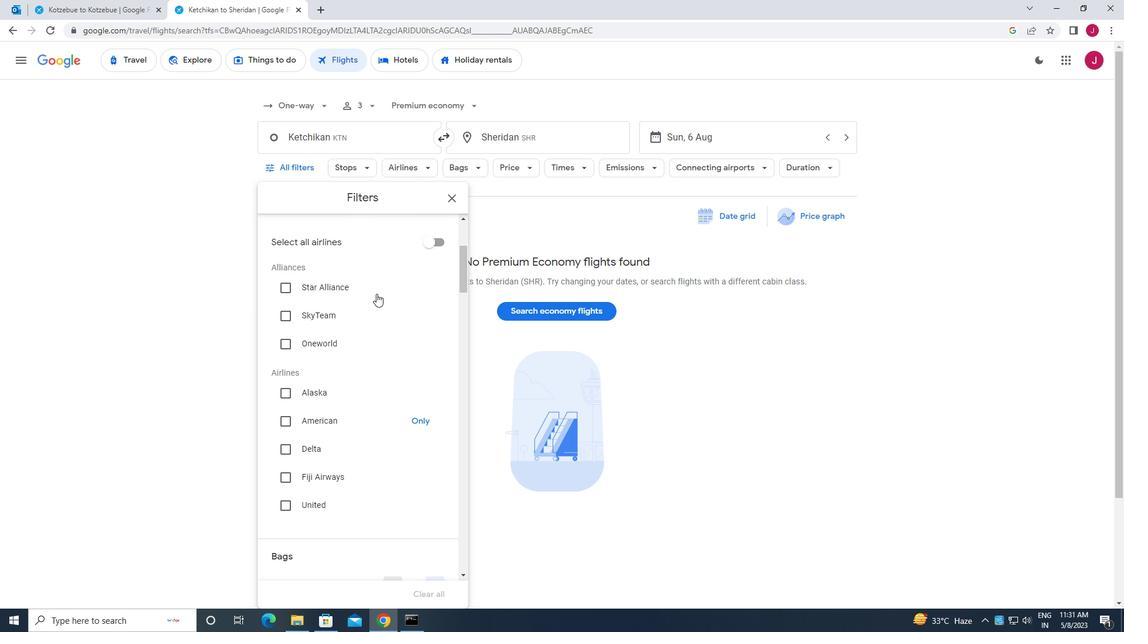 
Action: Mouse scrolled (376, 293) with delta (0, 0)
Screenshot: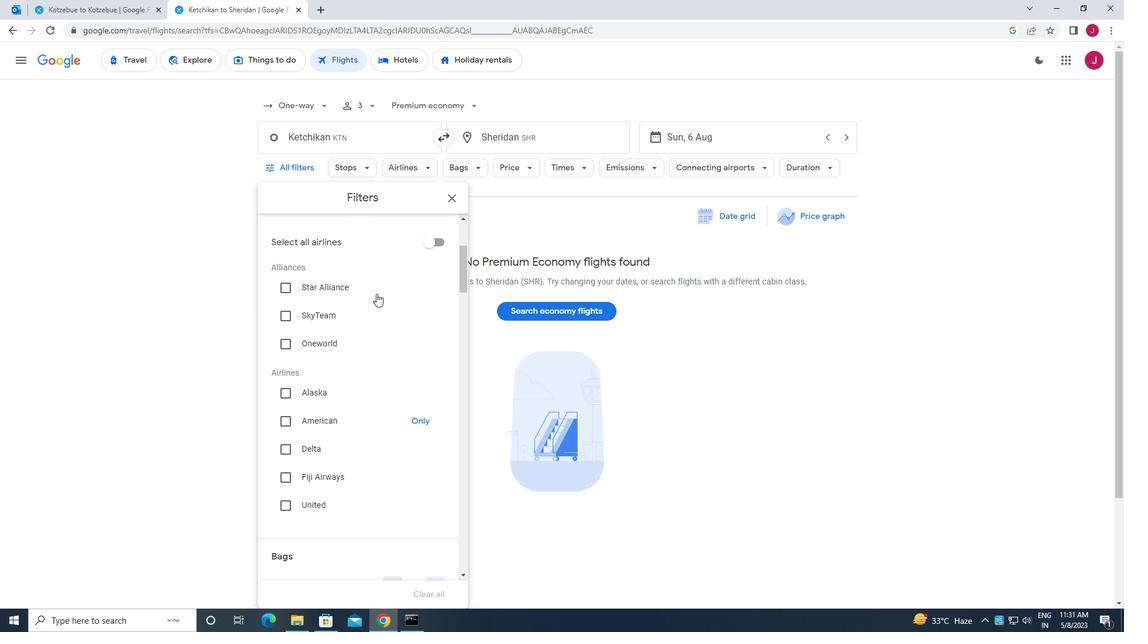 
Action: Mouse moved to (377, 294)
Screenshot: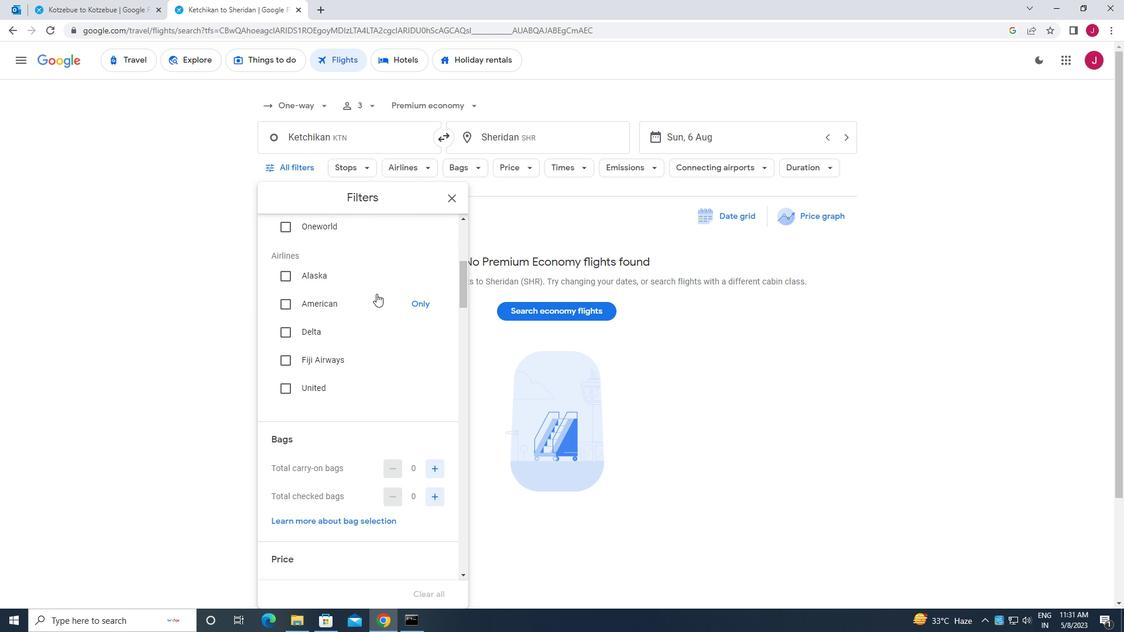 
Action: Mouse scrolled (377, 293) with delta (0, 0)
Screenshot: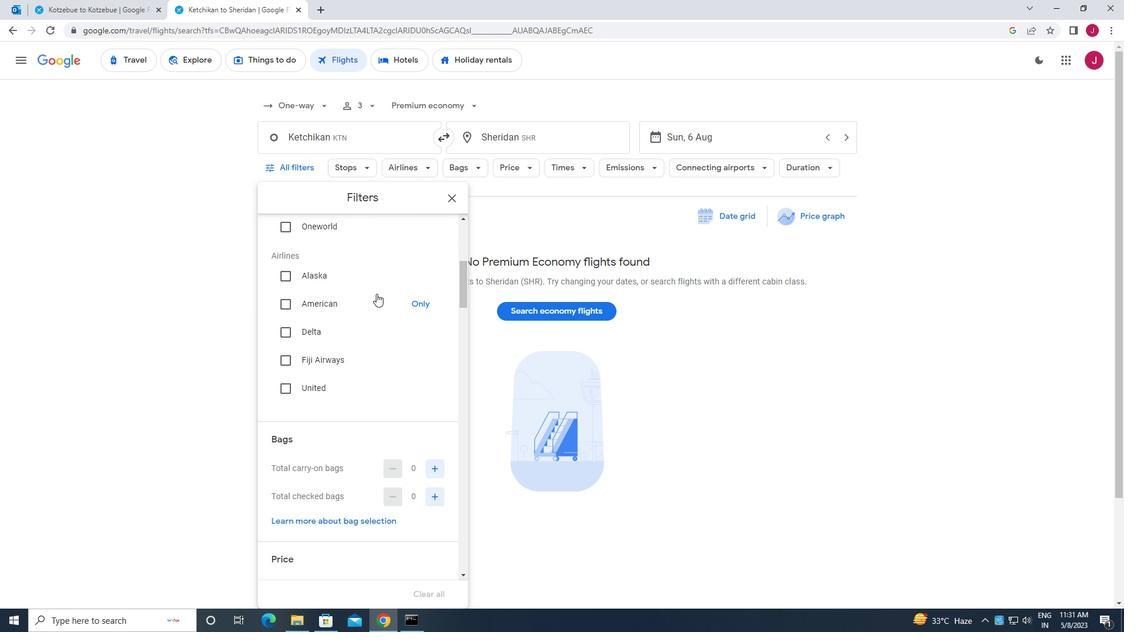 
Action: Mouse scrolled (377, 293) with delta (0, 0)
Screenshot: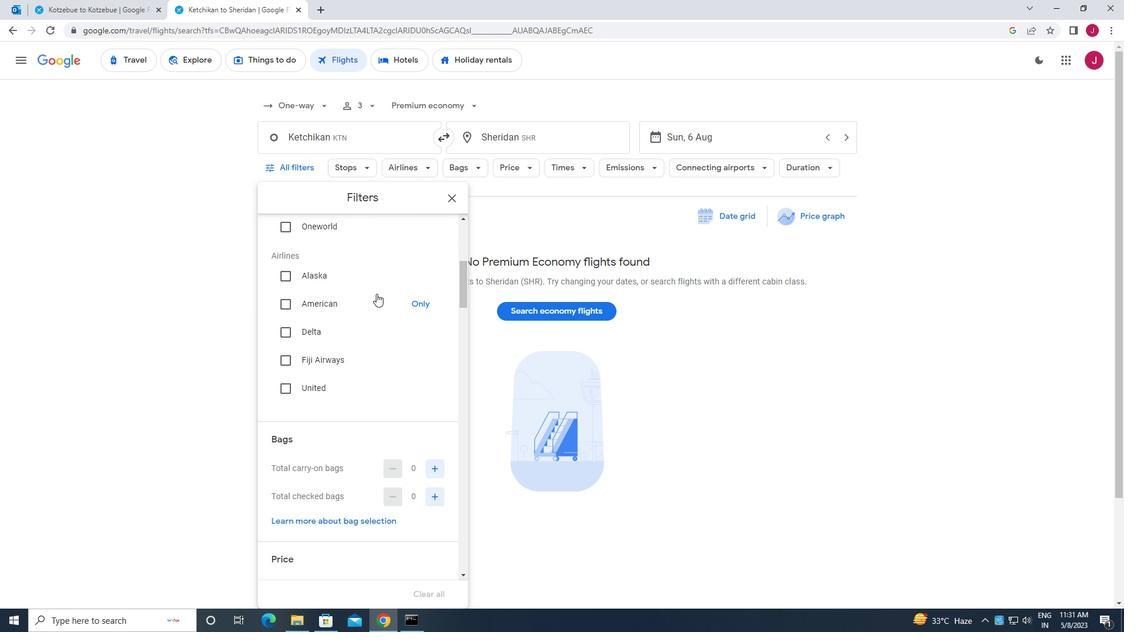 
Action: Mouse scrolled (377, 293) with delta (0, 0)
Screenshot: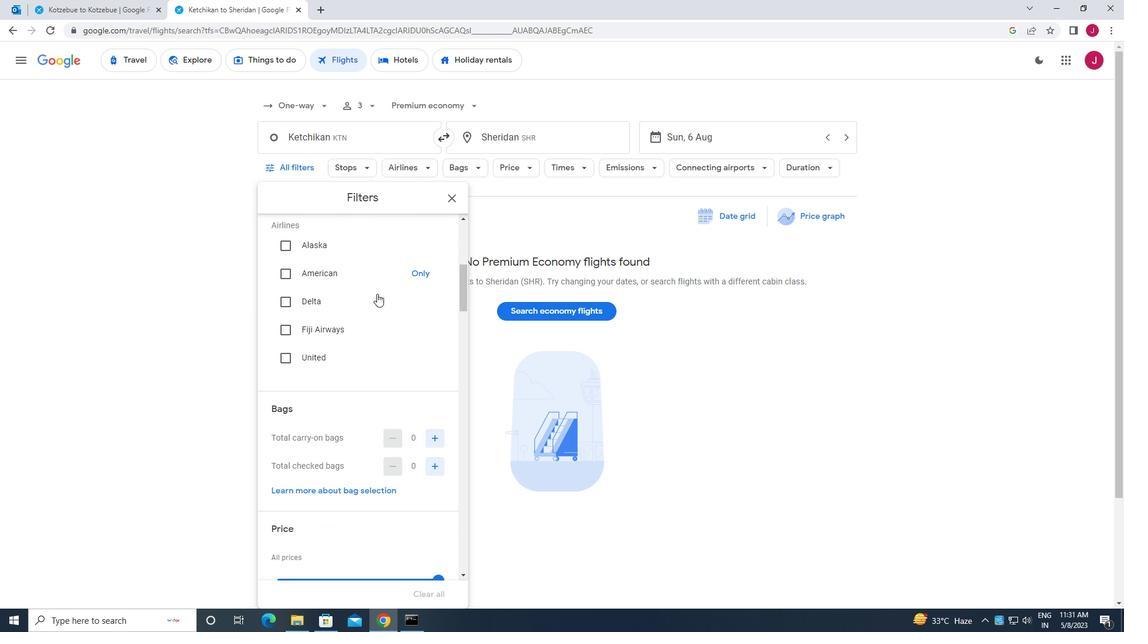 
Action: Mouse scrolled (377, 293) with delta (0, 0)
Screenshot: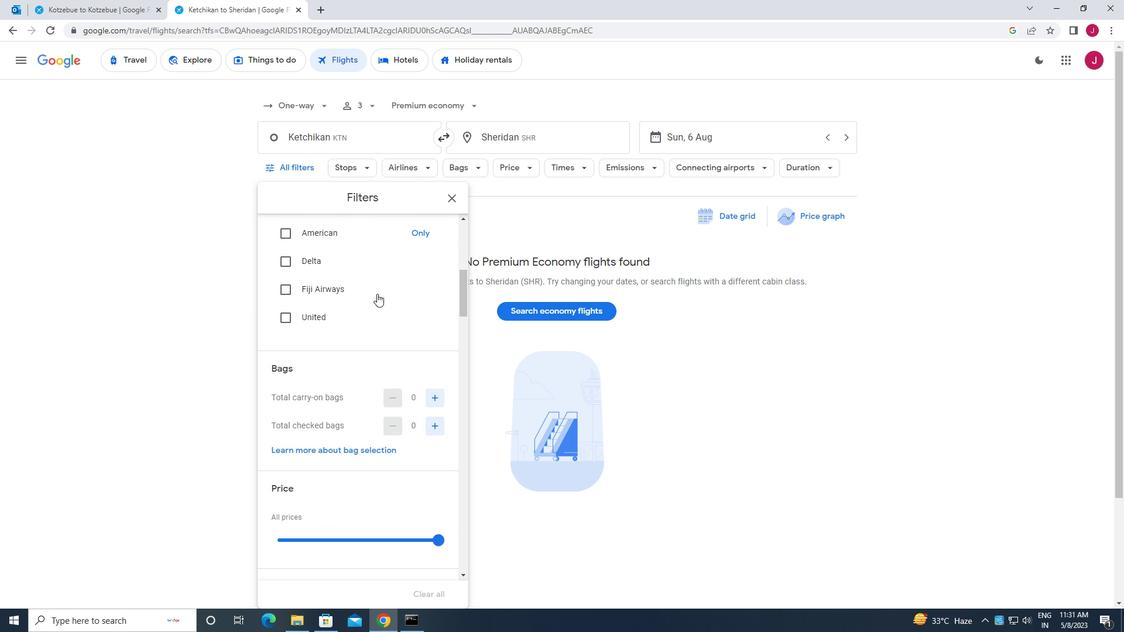 
Action: Mouse moved to (437, 266)
Screenshot: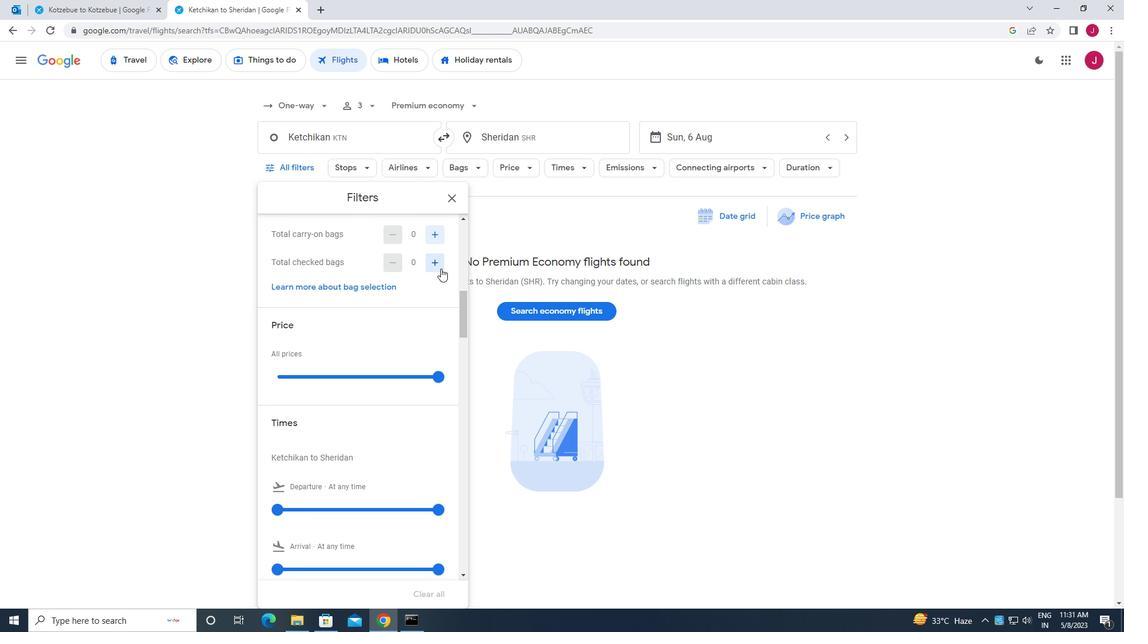 
Action: Mouse pressed left at (437, 266)
Screenshot: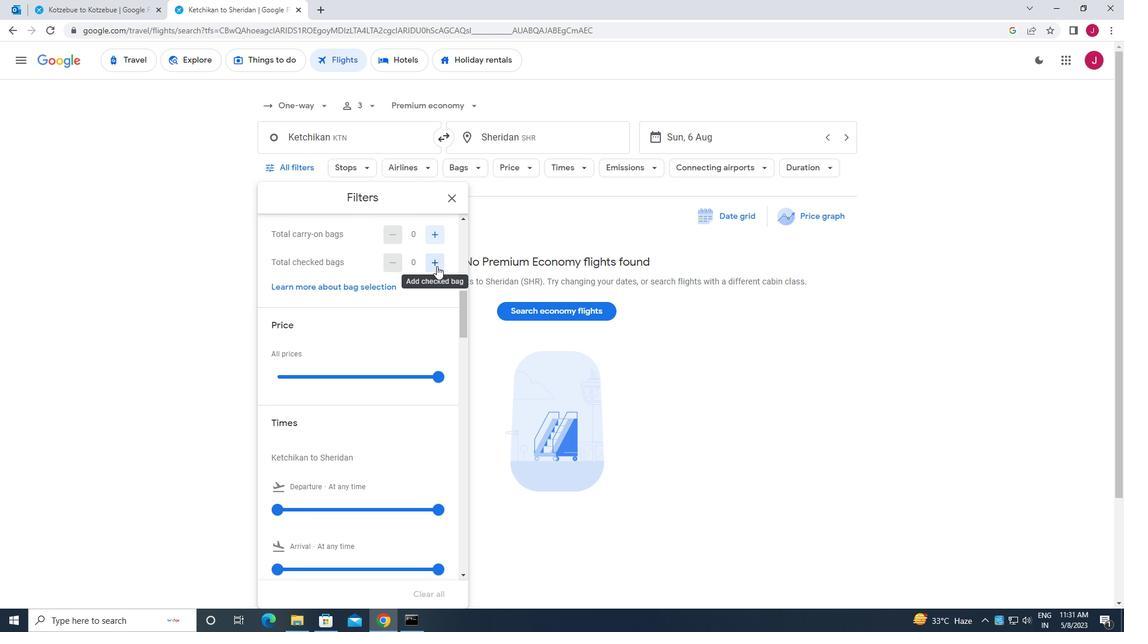 
Action: Mouse pressed left at (437, 266)
Screenshot: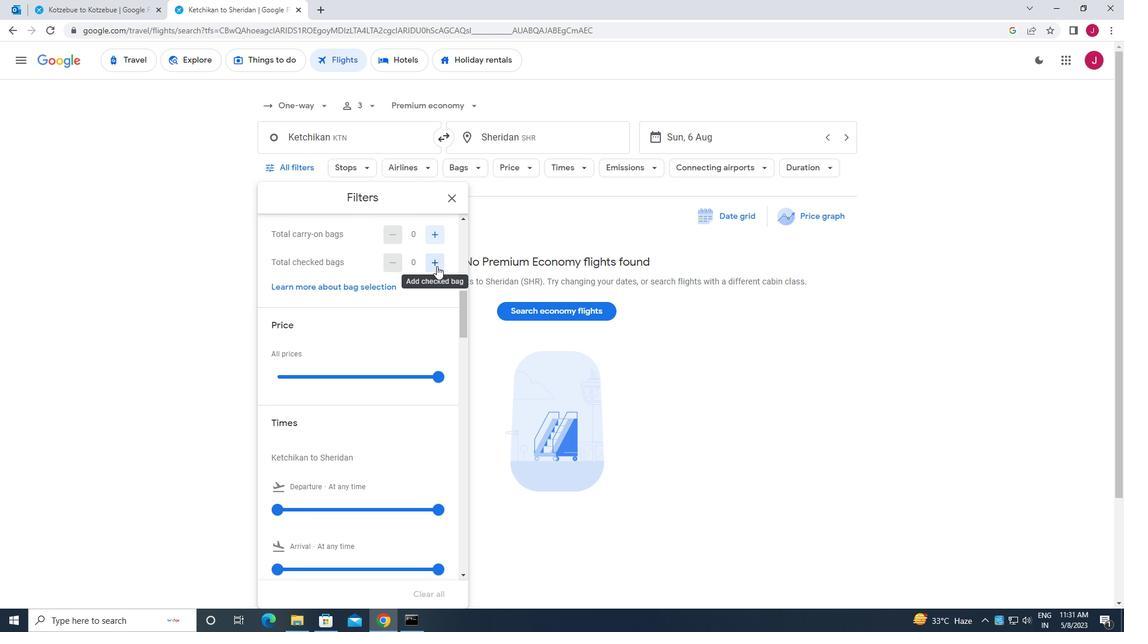 
Action: Mouse pressed left at (437, 266)
Screenshot: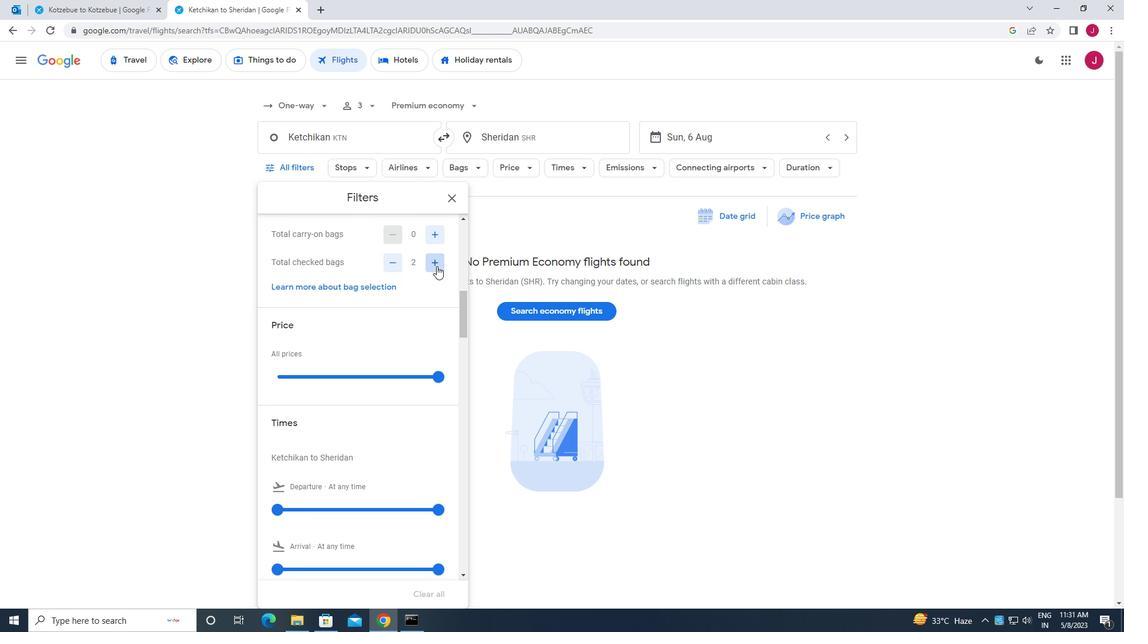 
Action: Mouse pressed left at (437, 266)
Screenshot: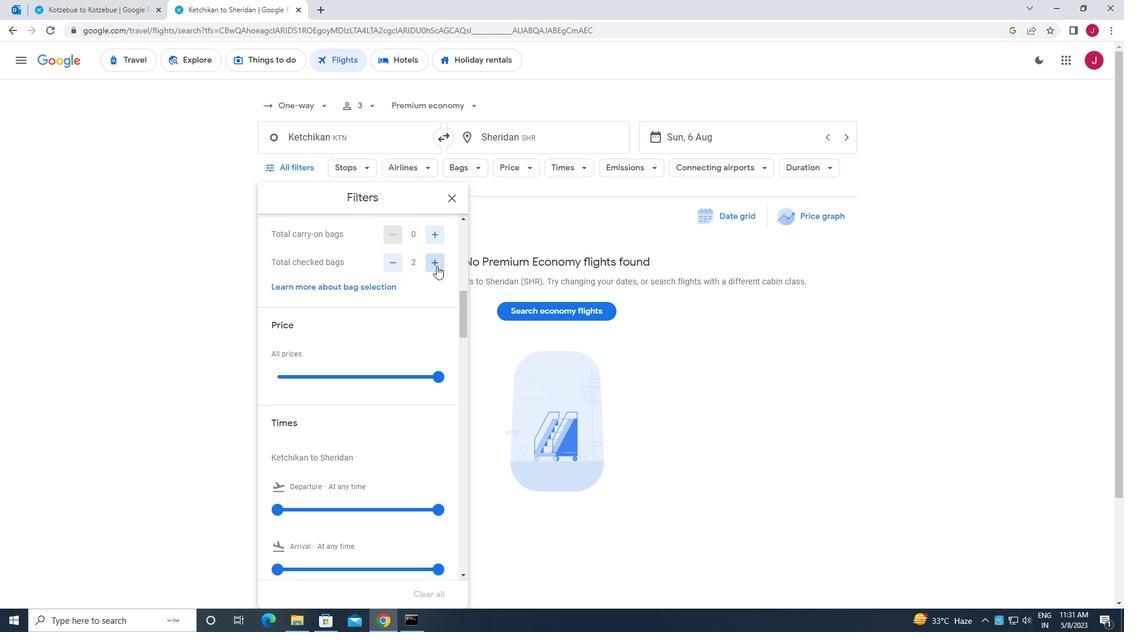
Action: Mouse pressed left at (437, 266)
Screenshot: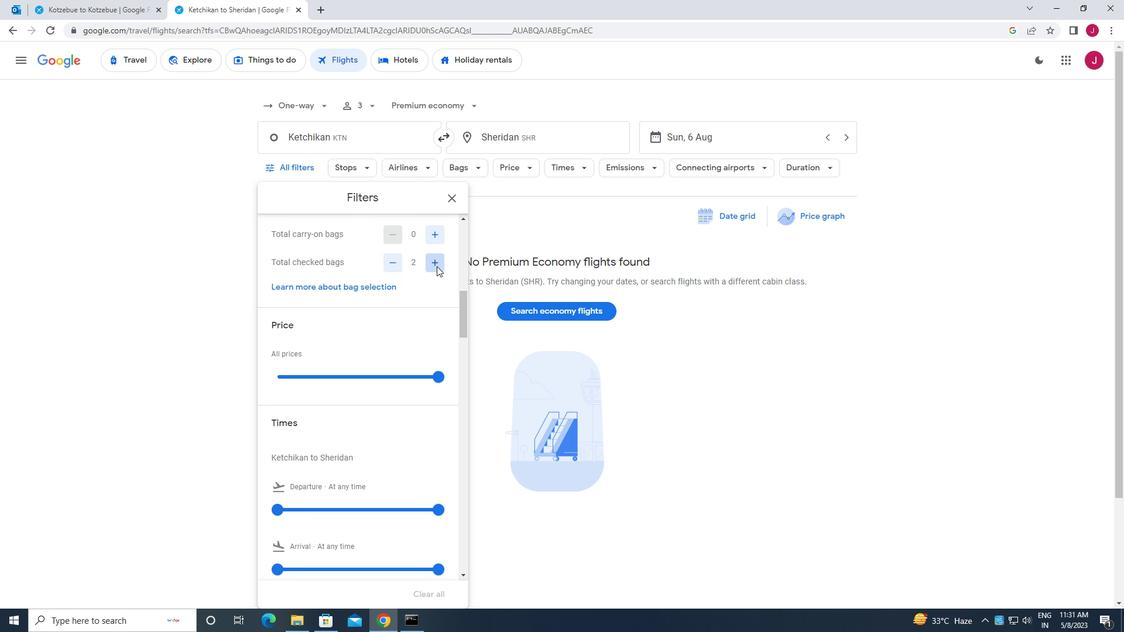 
Action: Mouse scrolled (437, 265) with delta (0, 0)
Screenshot: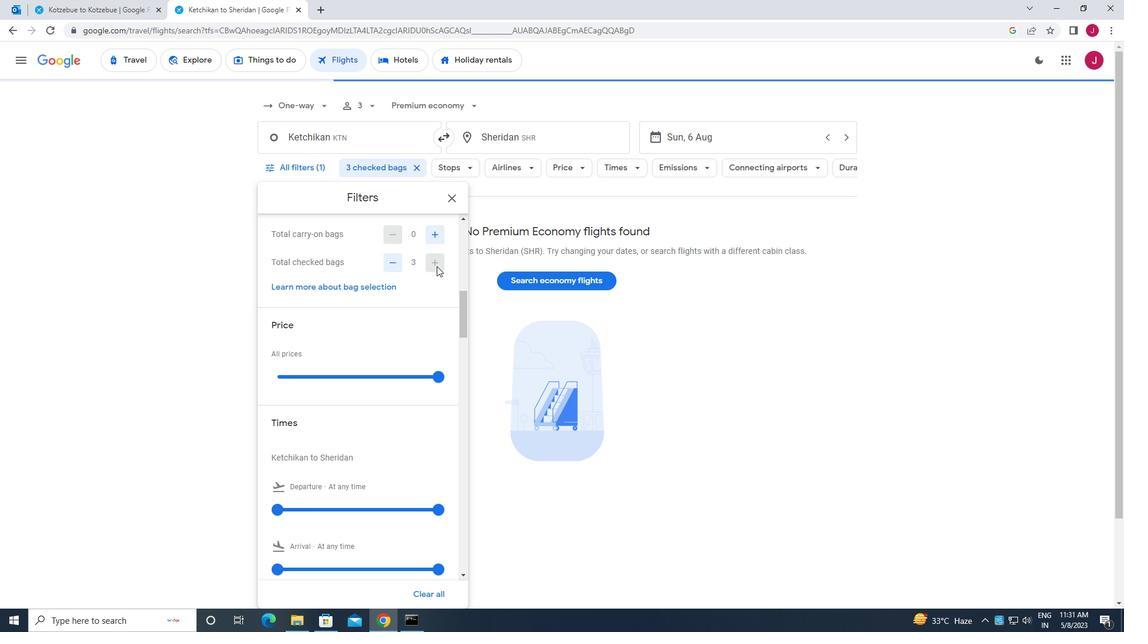 
Action: Mouse scrolled (437, 265) with delta (0, 0)
Screenshot: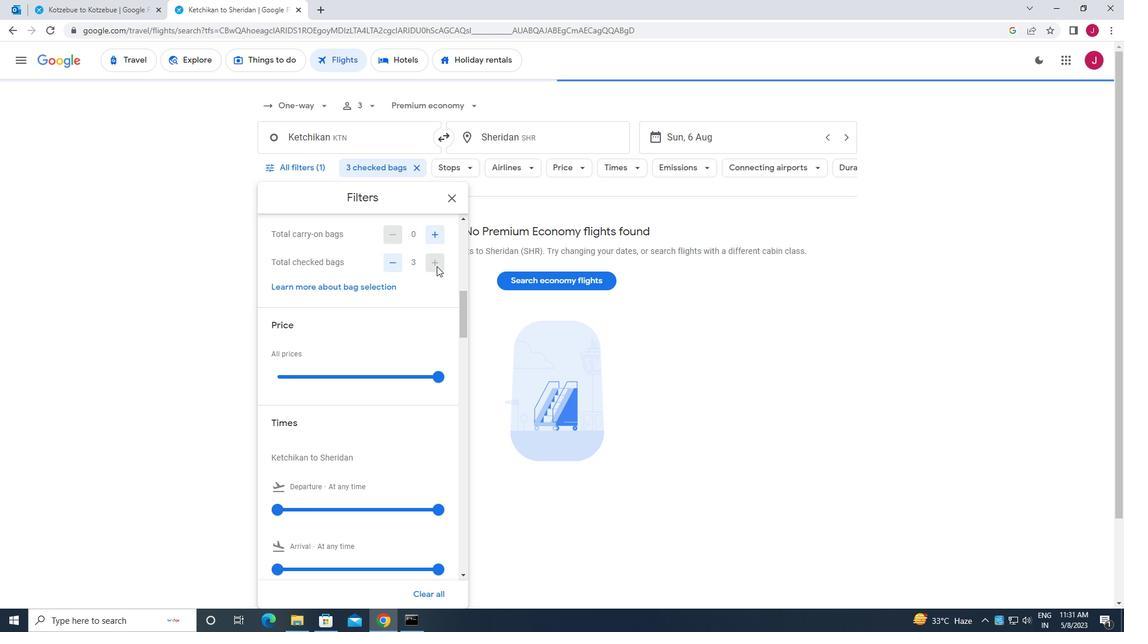 
Action: Mouse moved to (439, 263)
Screenshot: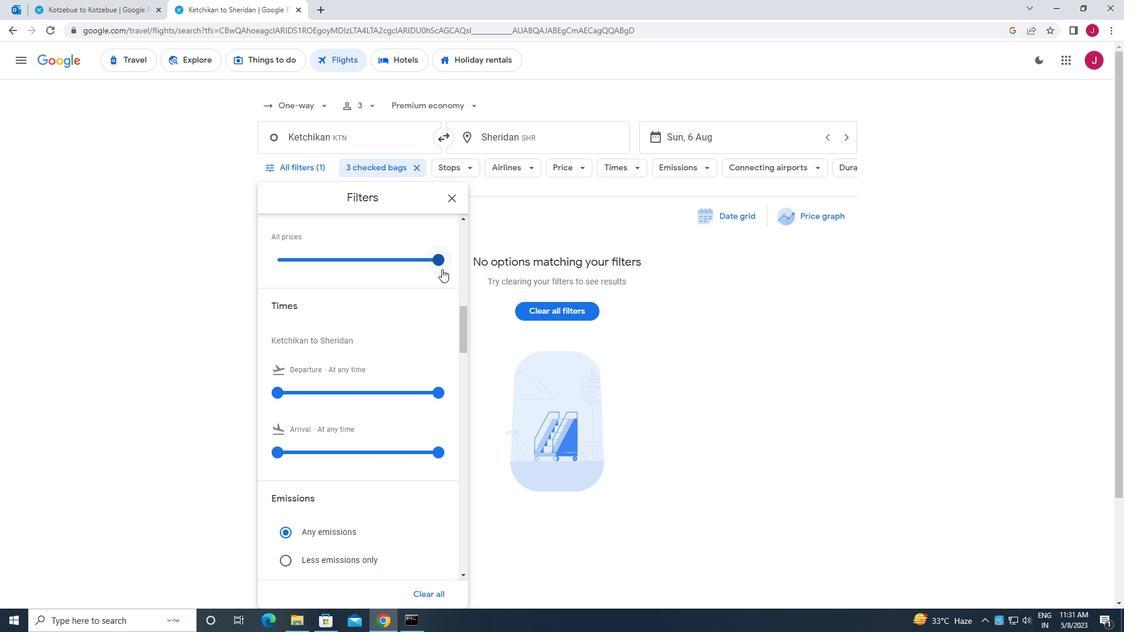 
Action: Mouse pressed left at (439, 263)
Screenshot: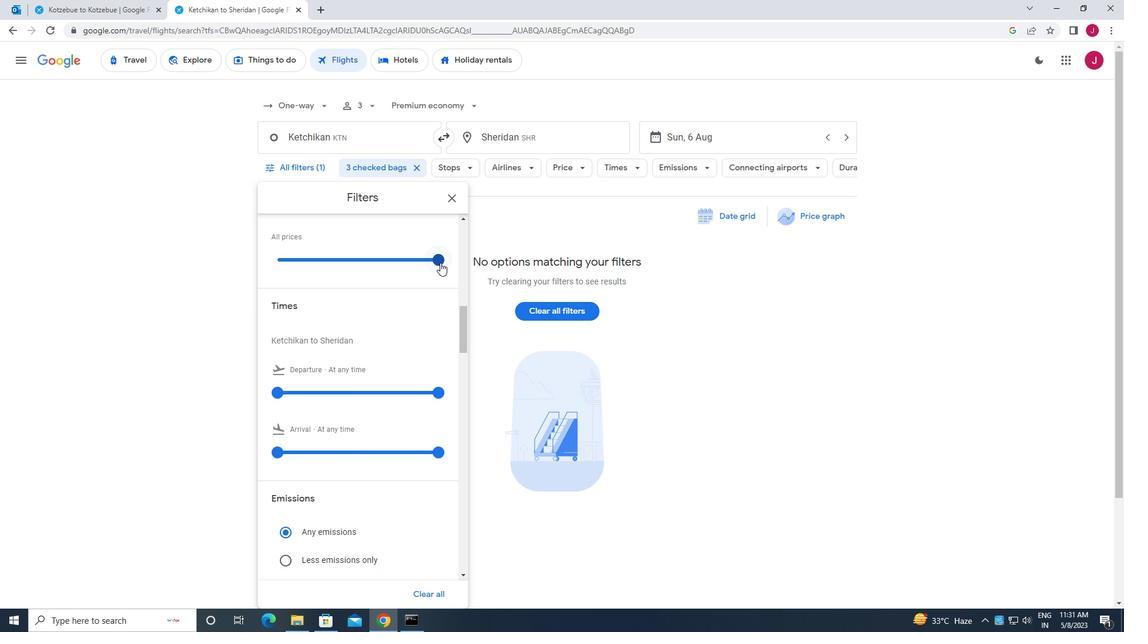 
Action: Mouse scrolled (439, 262) with delta (0, 0)
Screenshot: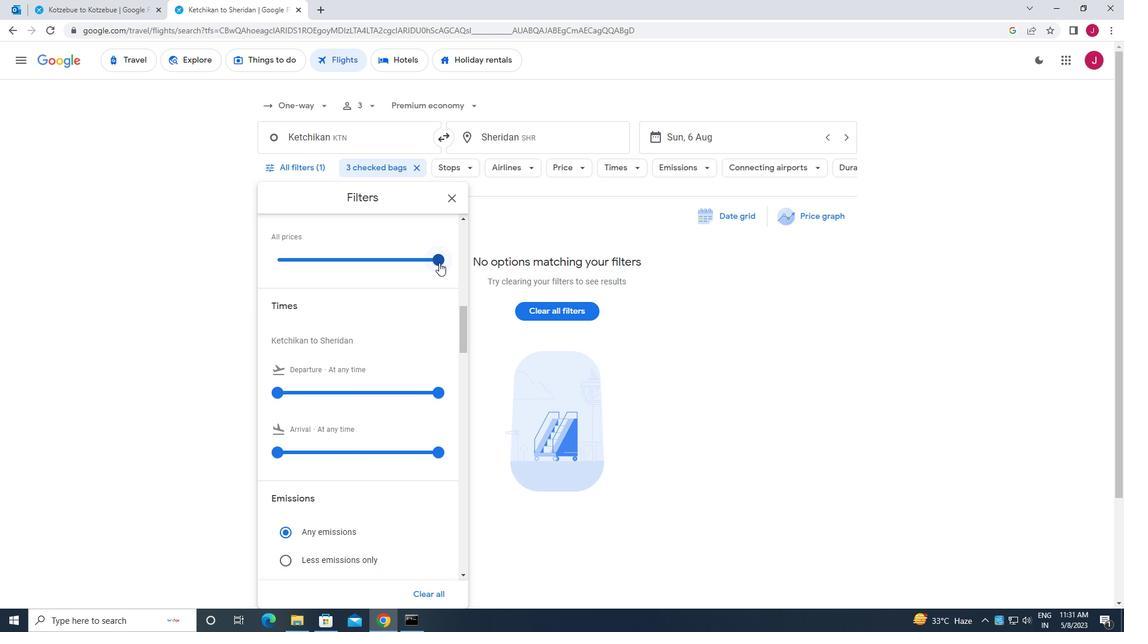 
Action: Mouse moved to (278, 333)
Screenshot: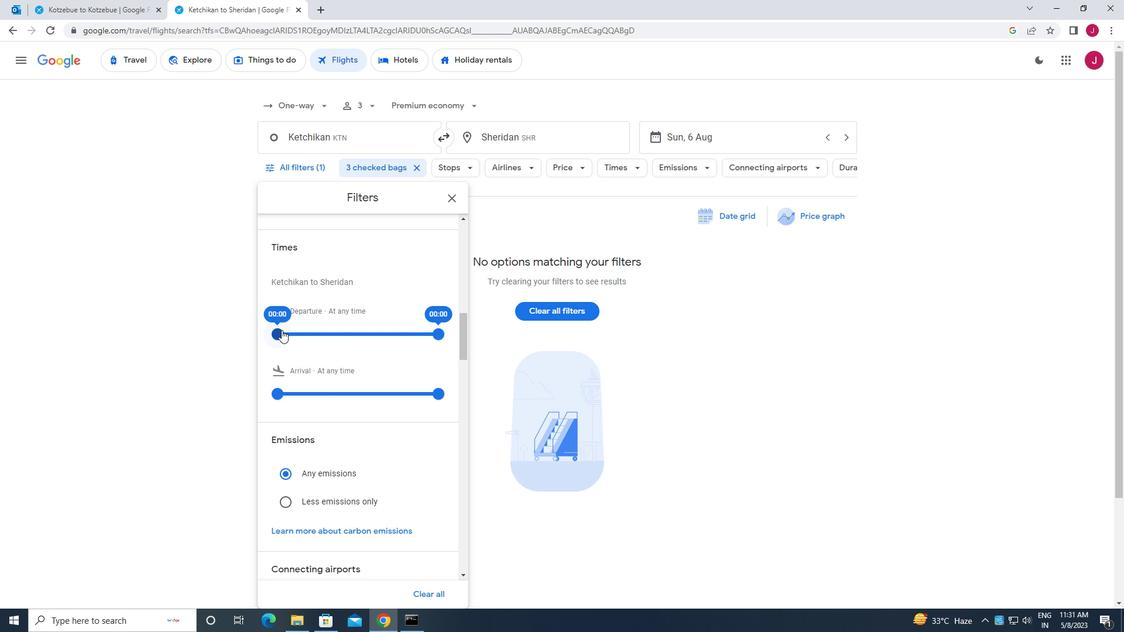 
Action: Mouse pressed left at (278, 333)
Screenshot: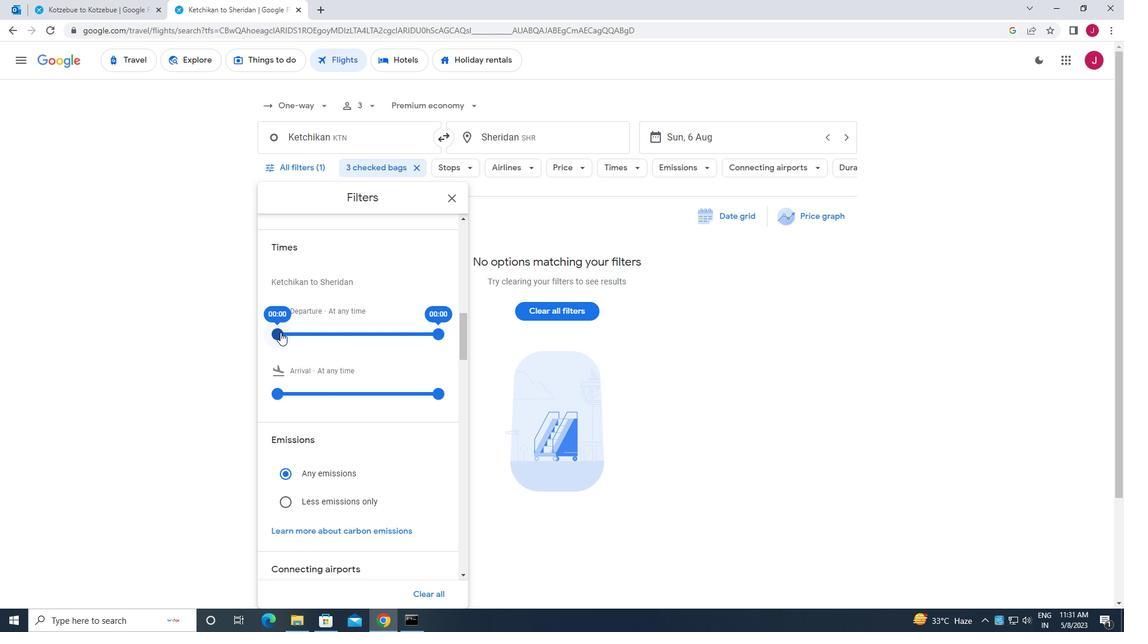 
Action: Mouse moved to (438, 332)
Screenshot: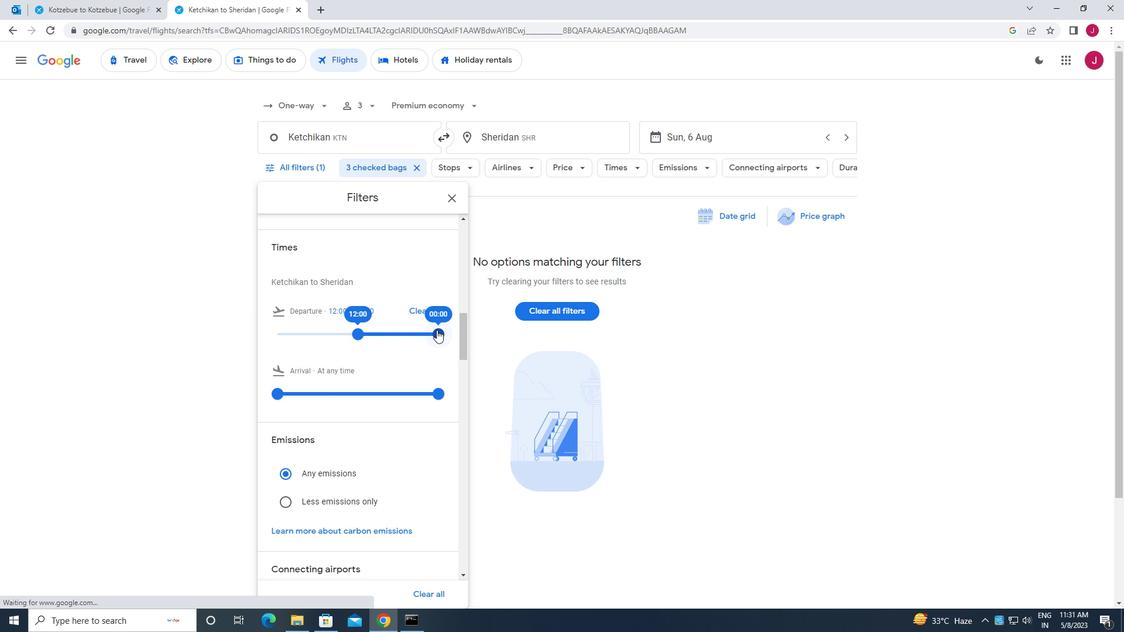 
Action: Mouse pressed left at (438, 332)
Screenshot: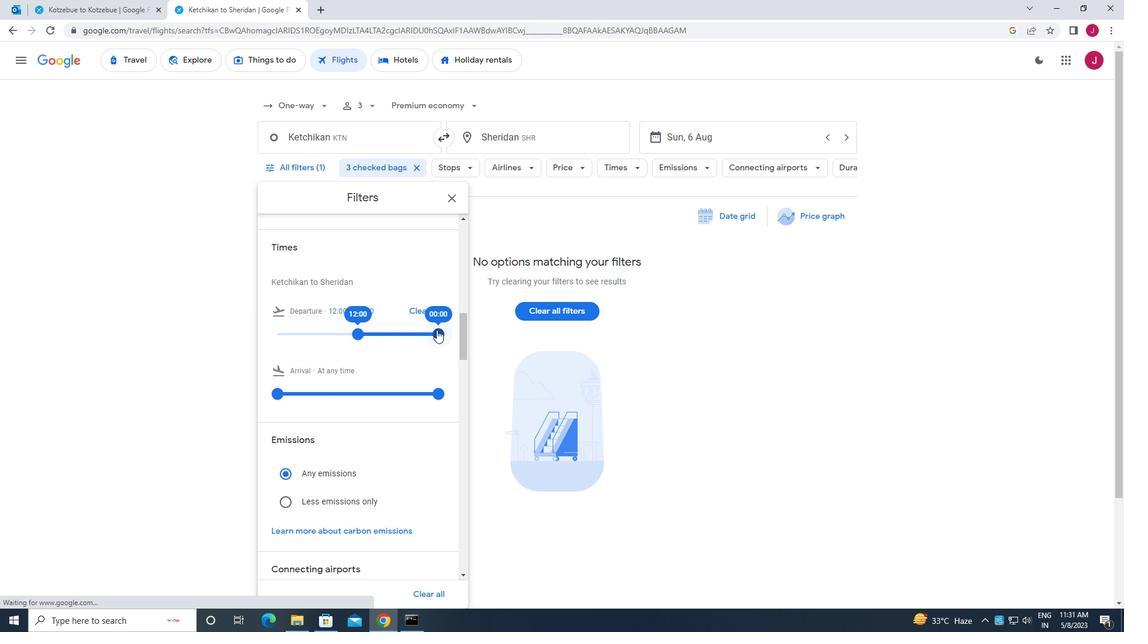 
Action: Mouse moved to (452, 200)
Screenshot: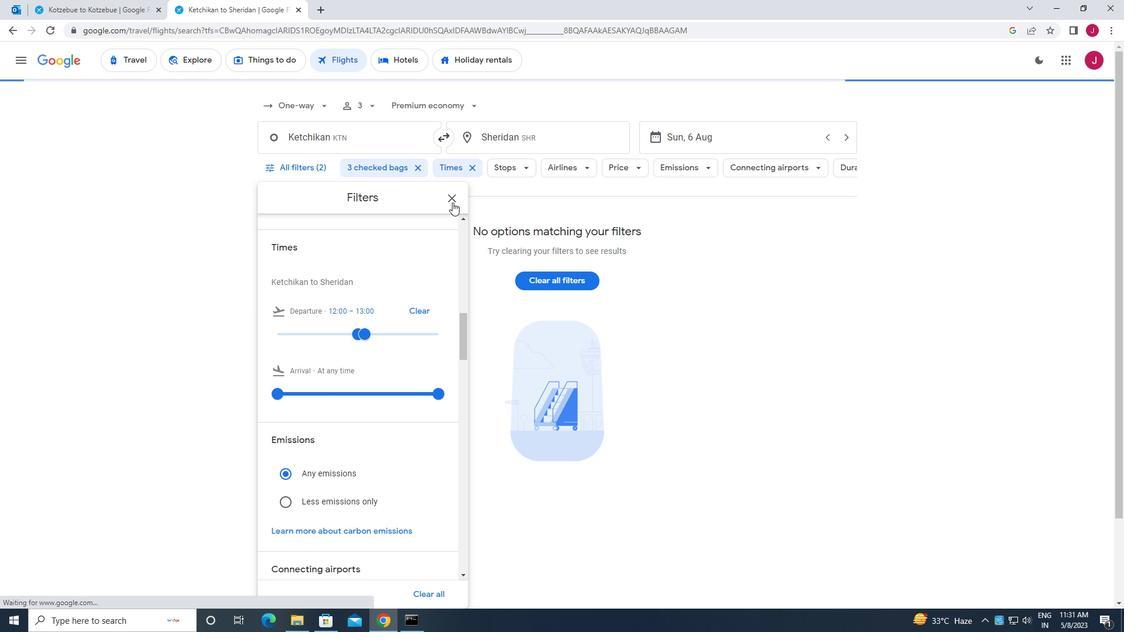
Action: Mouse pressed left at (452, 200)
Screenshot: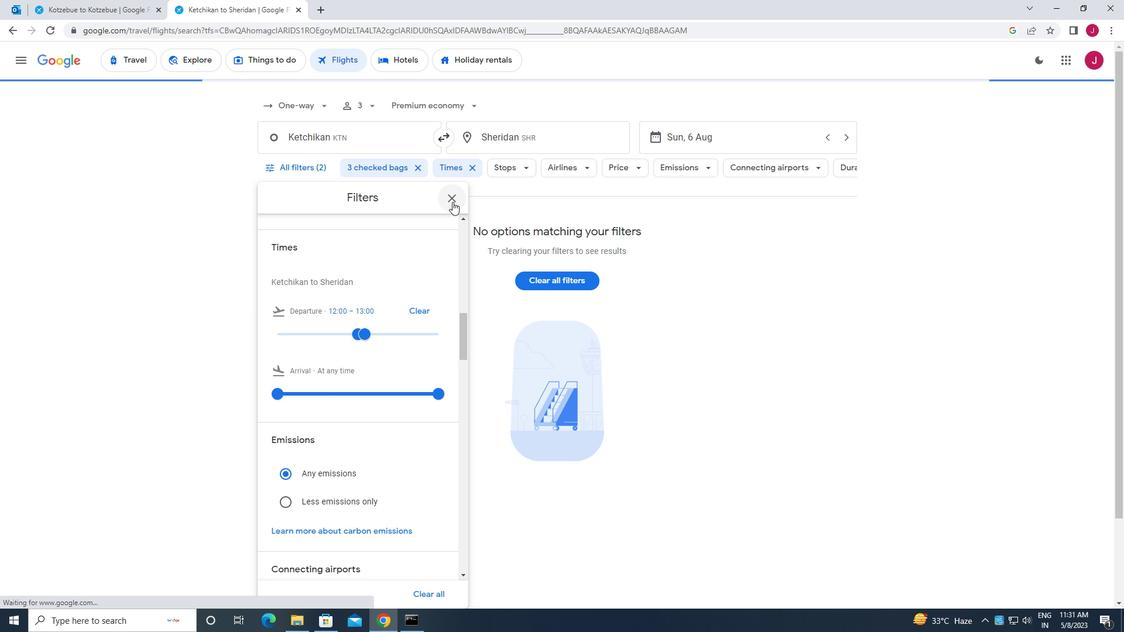 
Action: Mouse moved to (451, 199)
Screenshot: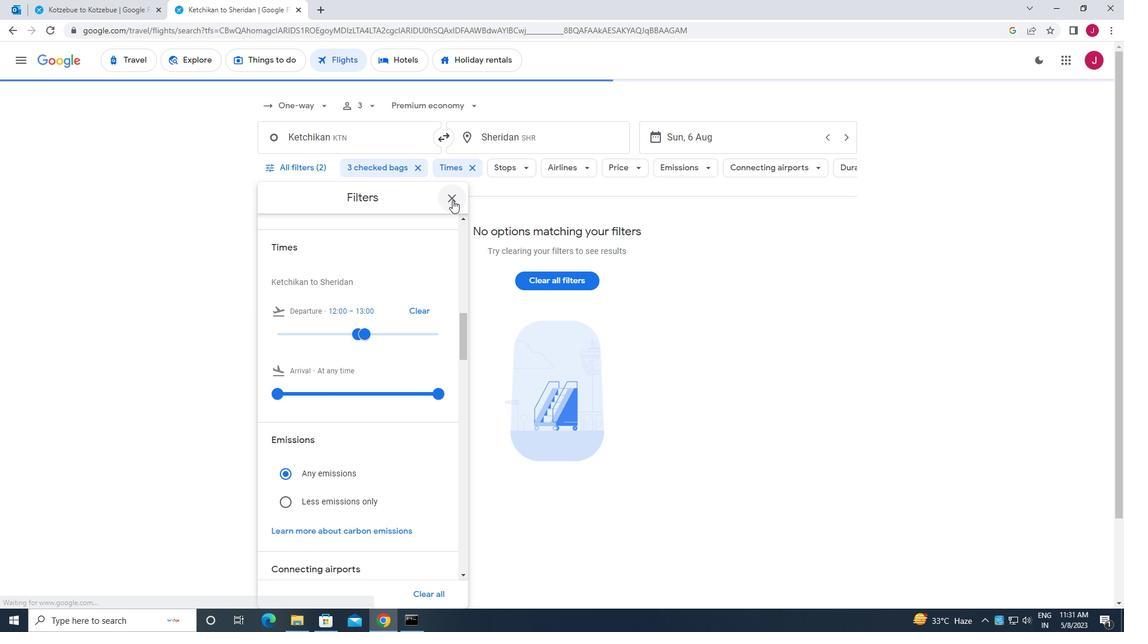 
